 Task: Add Attachment from Trello to Card Card0000000378 in Board Board0000000095 in Workspace WS0000000032 in Trello. Add Cover Blue to Card Card0000000378 in Board Board0000000095 in Workspace WS0000000032 in Trello. Add "Copy Card To …" Button titled Button0000000378 to "bottom" of the list "To Do" to Card Card0000000378 in Board Board0000000095 in Workspace WS0000000032 in Trello. Add Description DS0000000378 to Card Card0000000378 in Board Board0000000095 in Workspace WS0000000032 in Trello. Add Comment CM0000000378 to Card Card0000000378 in Board Board0000000095 in Workspace WS0000000032 in Trello
Action: Mouse moved to (813, 256)
Screenshot: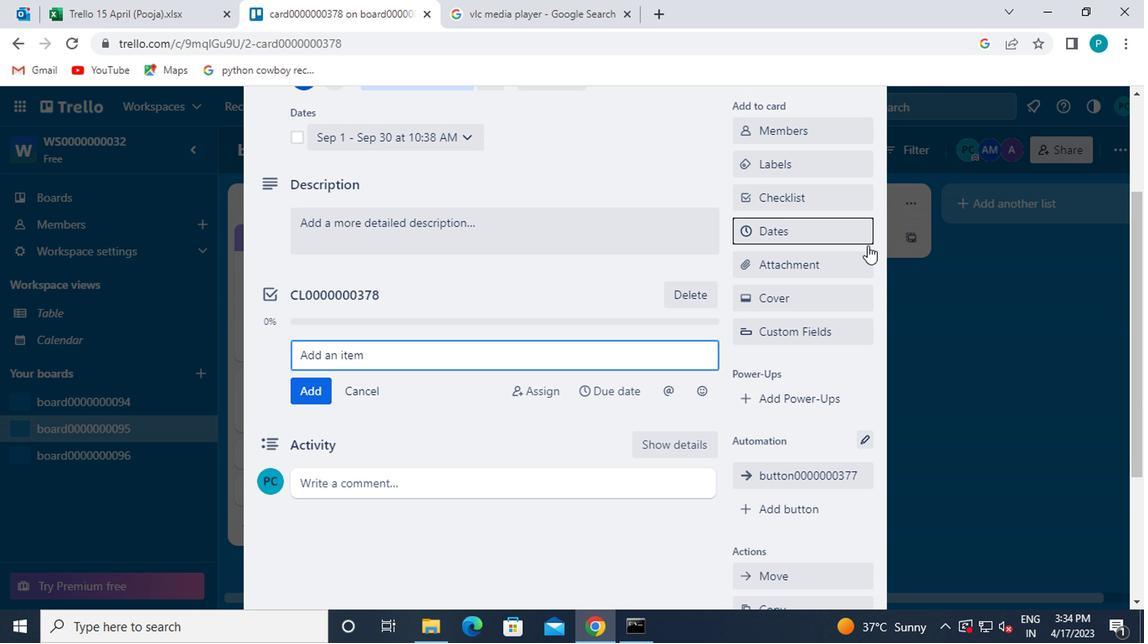 
Action: Mouse pressed left at (813, 256)
Screenshot: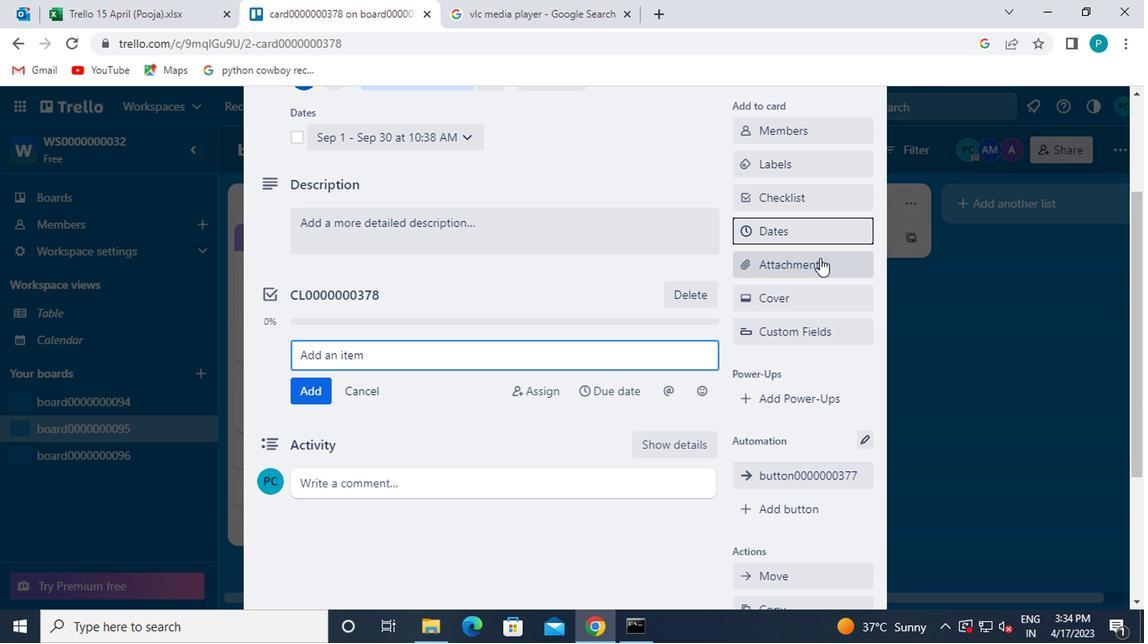 
Action: Mouse moved to (769, 207)
Screenshot: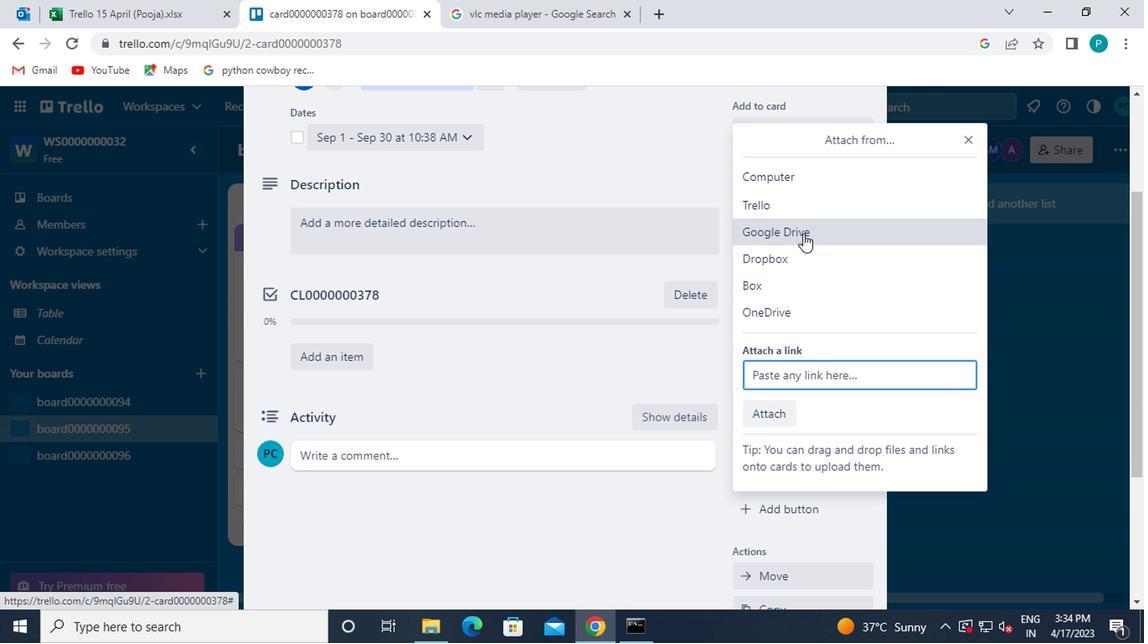 
Action: Mouse pressed left at (769, 207)
Screenshot: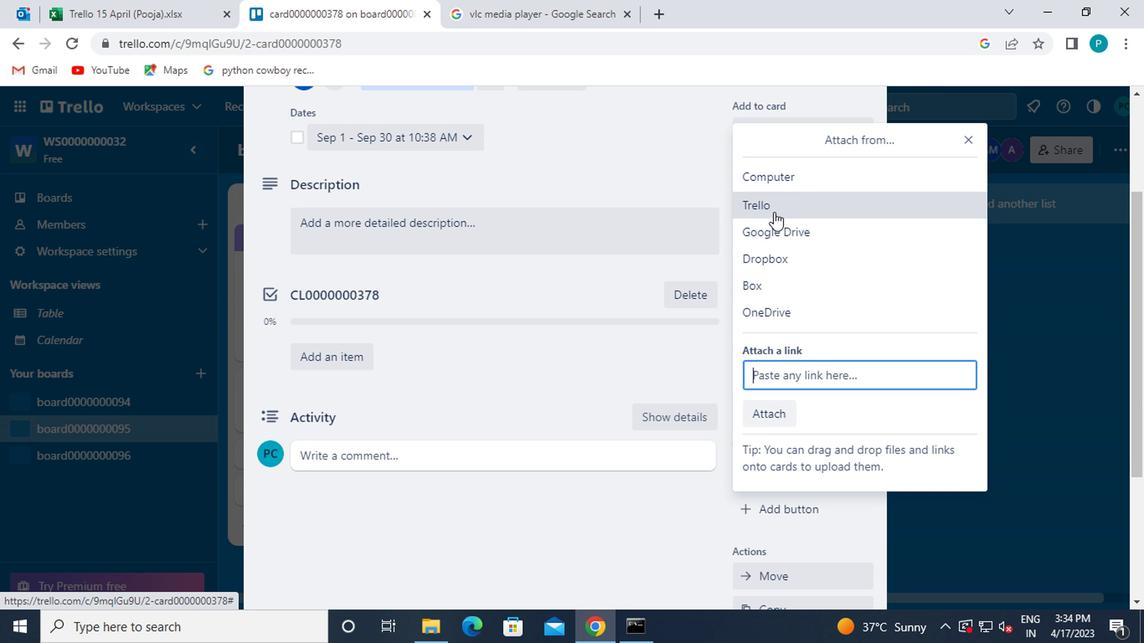 
Action: Mouse moved to (816, 409)
Screenshot: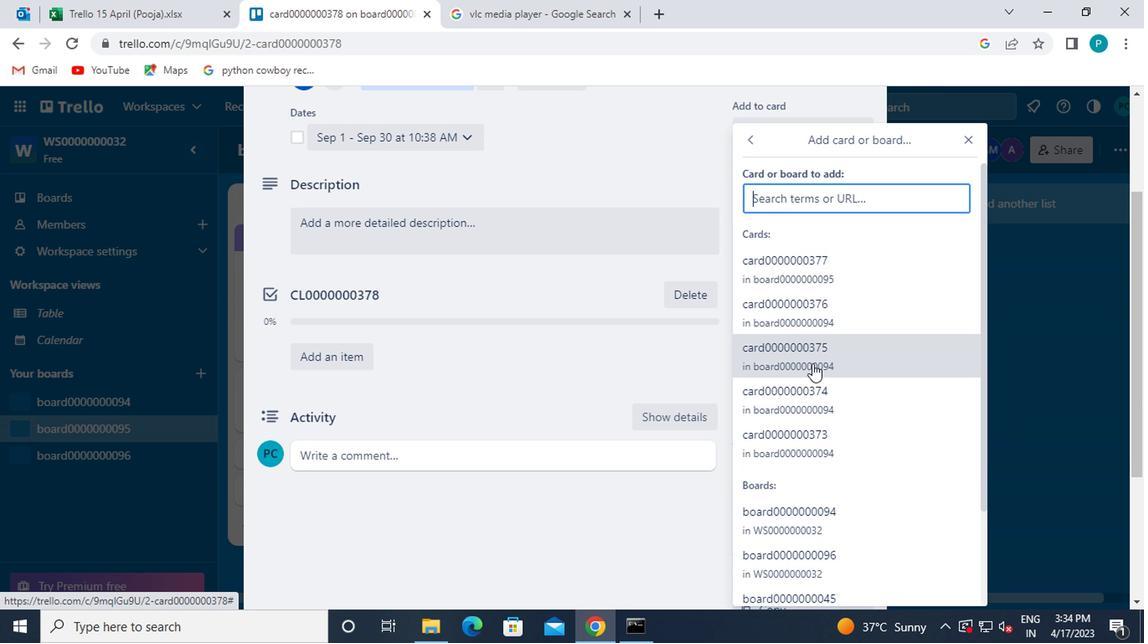 
Action: Mouse pressed left at (816, 409)
Screenshot: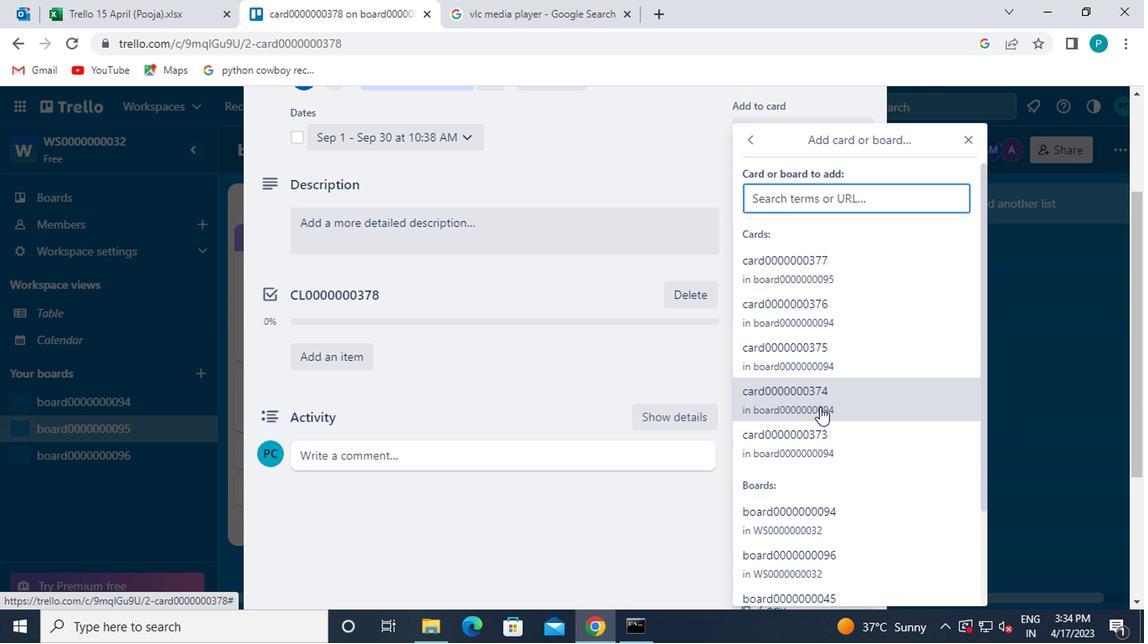 
Action: Mouse moved to (817, 308)
Screenshot: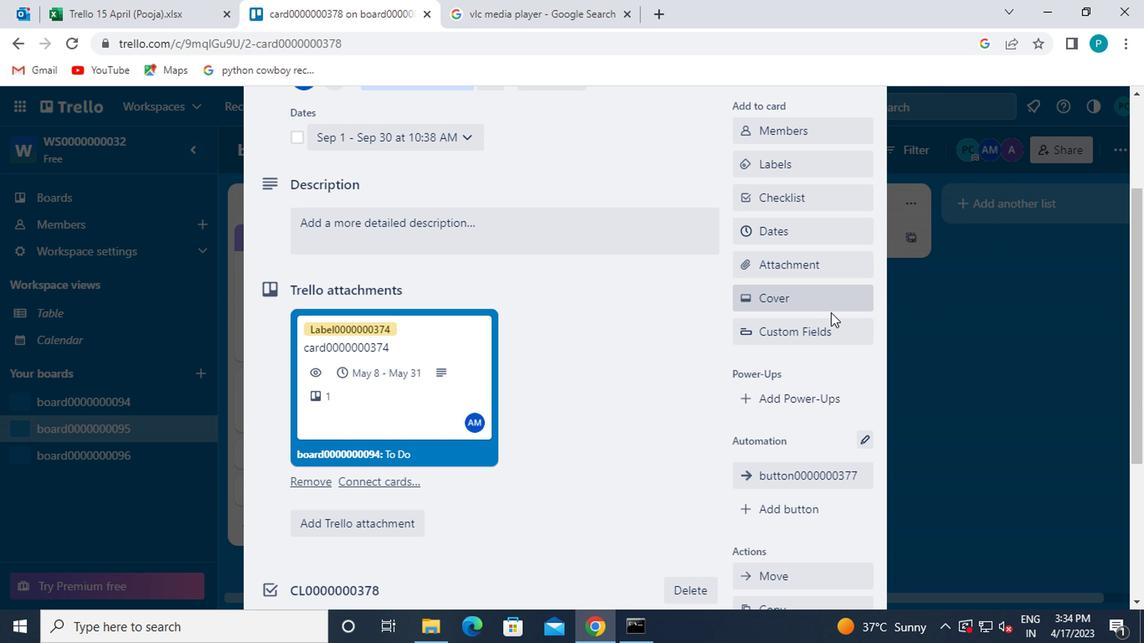 
Action: Mouse pressed left at (817, 308)
Screenshot: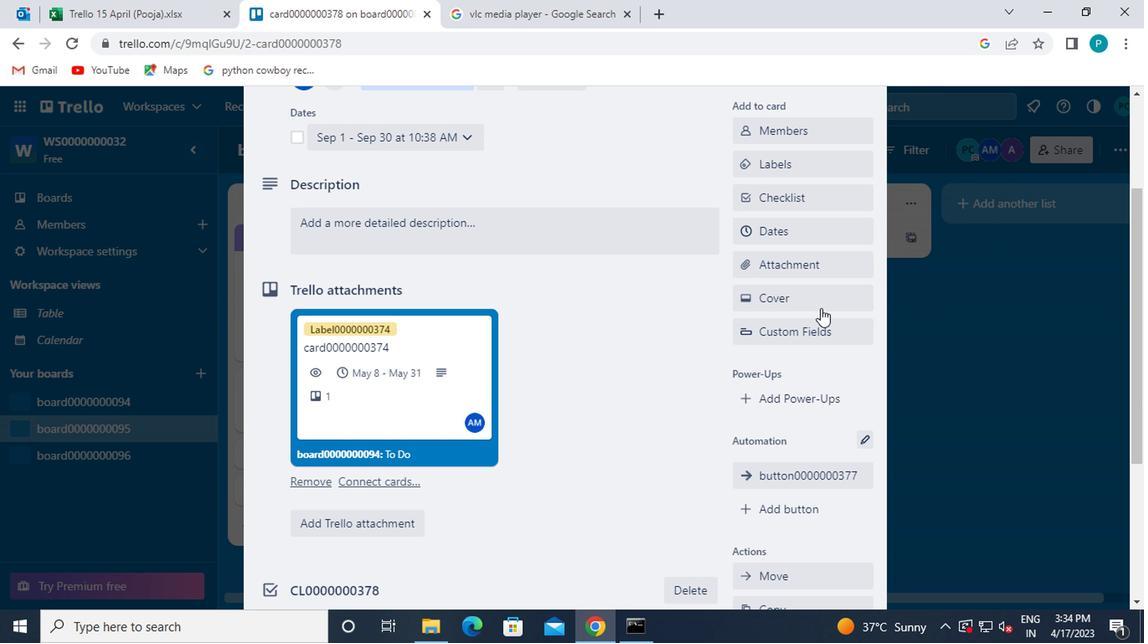 
Action: Mouse moved to (762, 333)
Screenshot: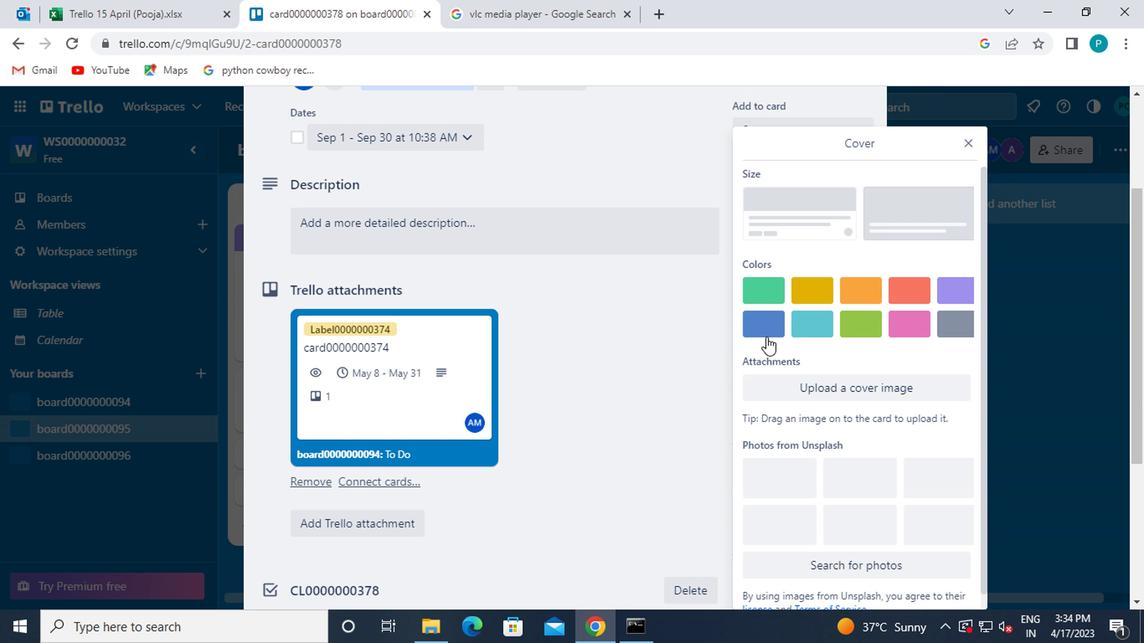 
Action: Mouse pressed left at (762, 333)
Screenshot: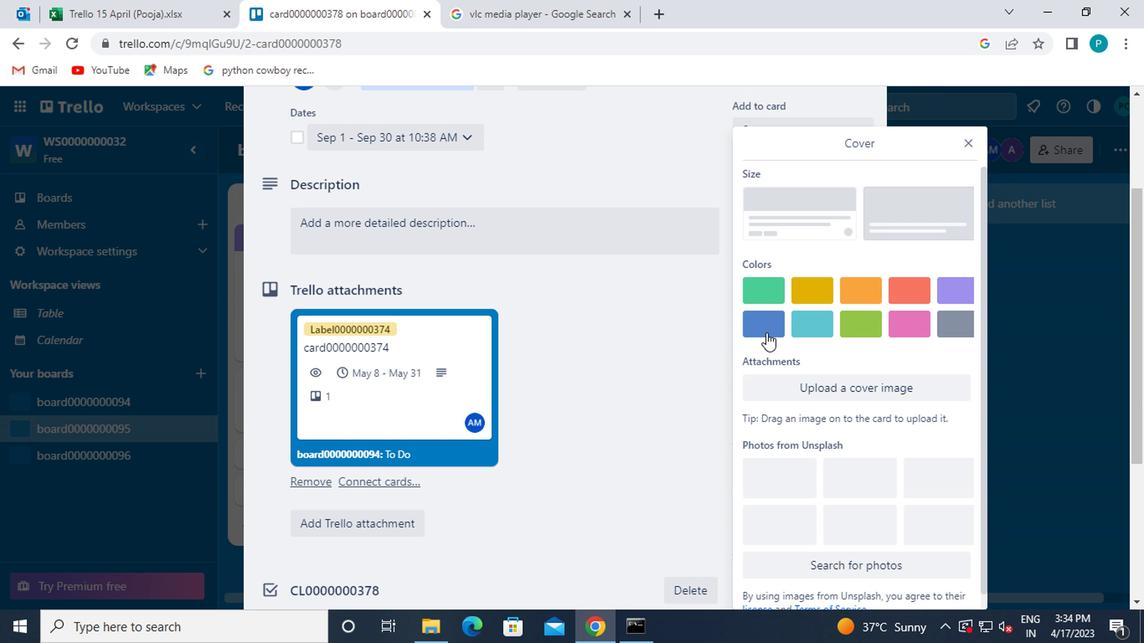 
Action: Mouse moved to (964, 135)
Screenshot: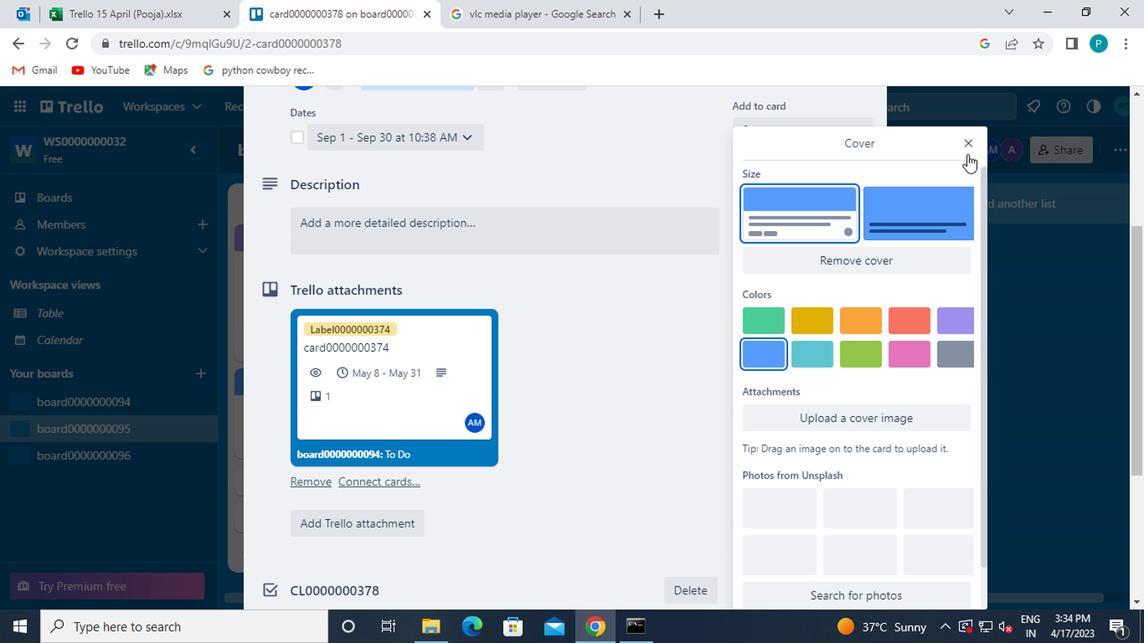 
Action: Mouse pressed left at (964, 135)
Screenshot: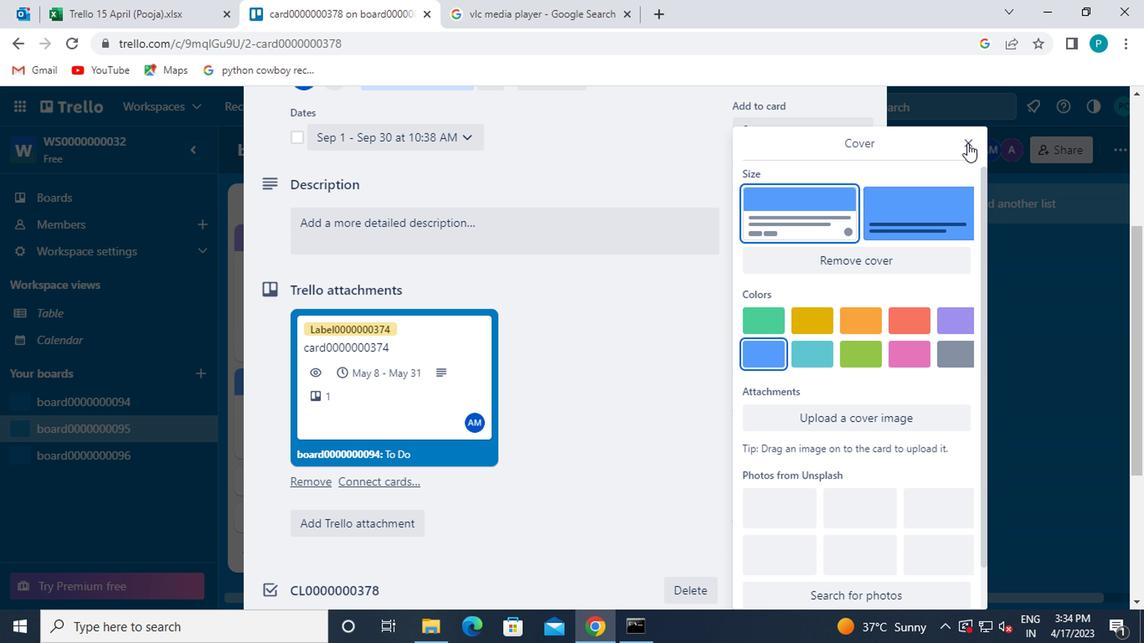 
Action: Mouse moved to (662, 308)
Screenshot: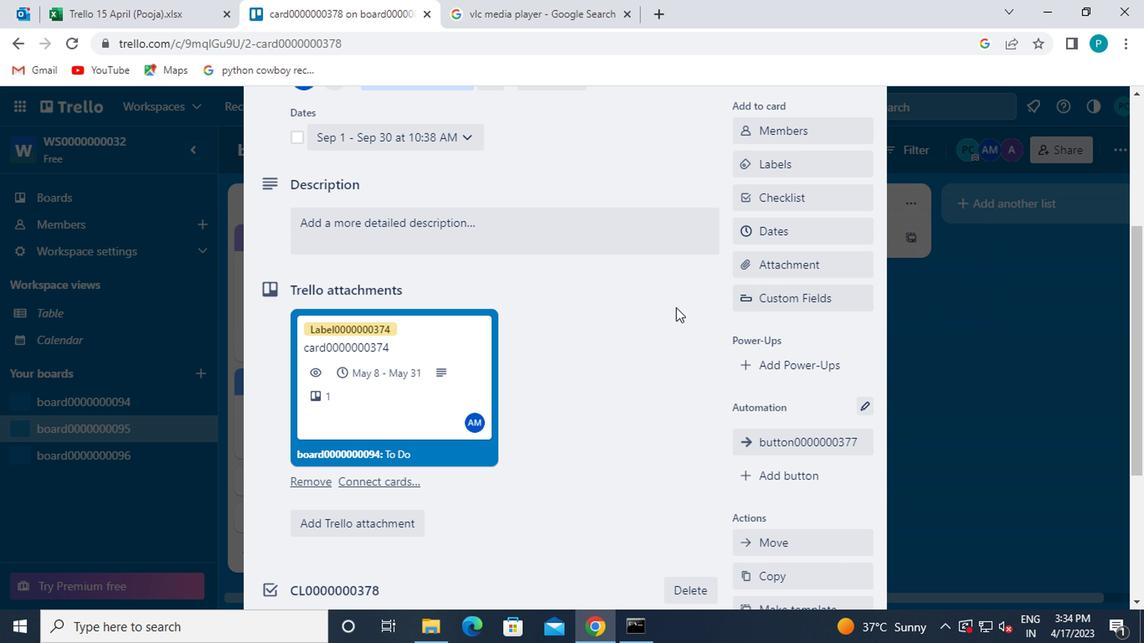 
Action: Mouse scrolled (662, 306) with delta (0, -1)
Screenshot: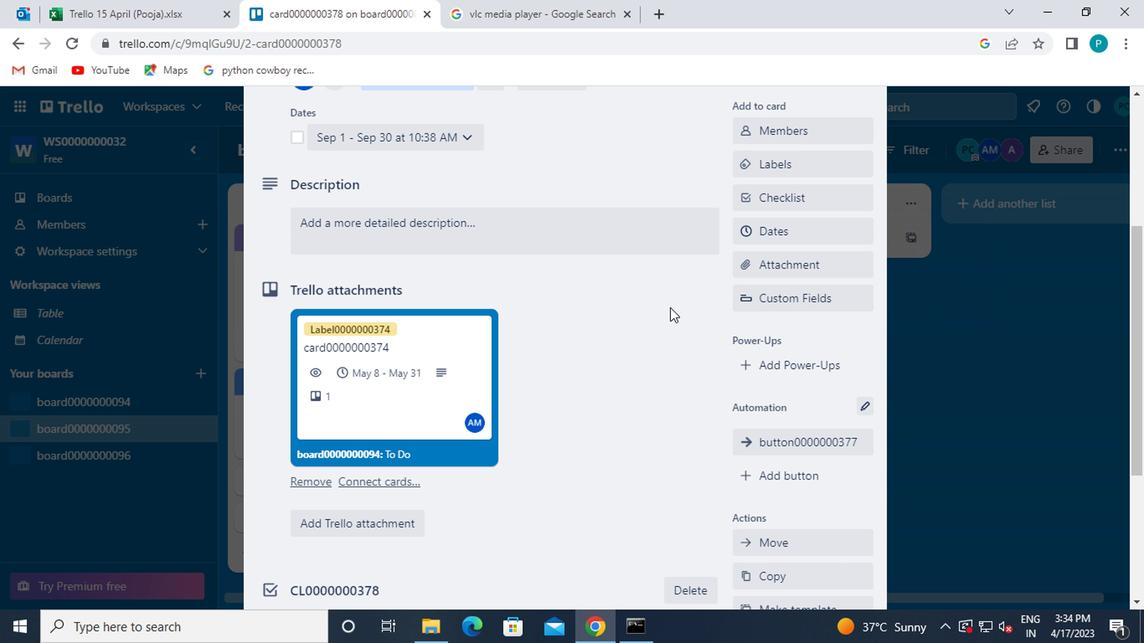 
Action: Mouse moved to (756, 404)
Screenshot: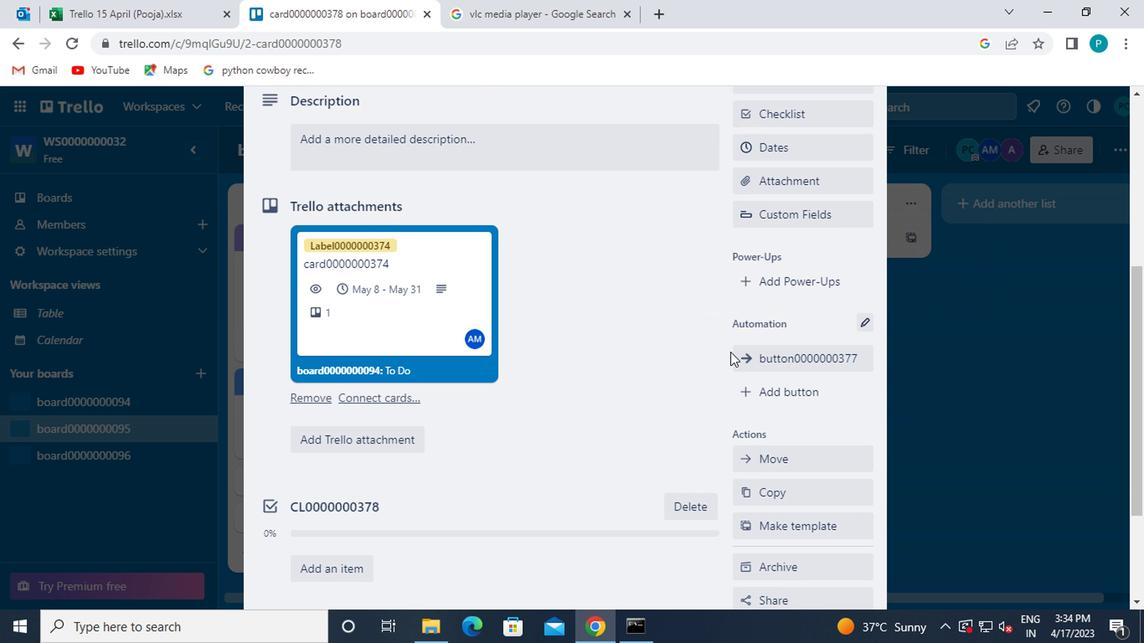 
Action: Mouse pressed left at (756, 404)
Screenshot: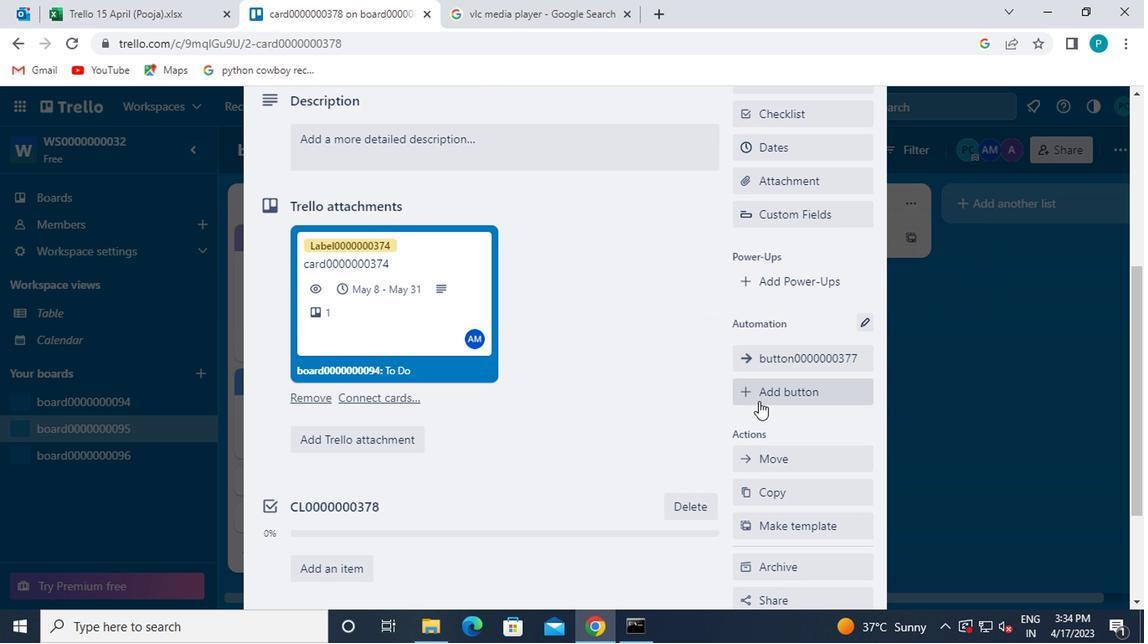 
Action: Mouse moved to (768, 260)
Screenshot: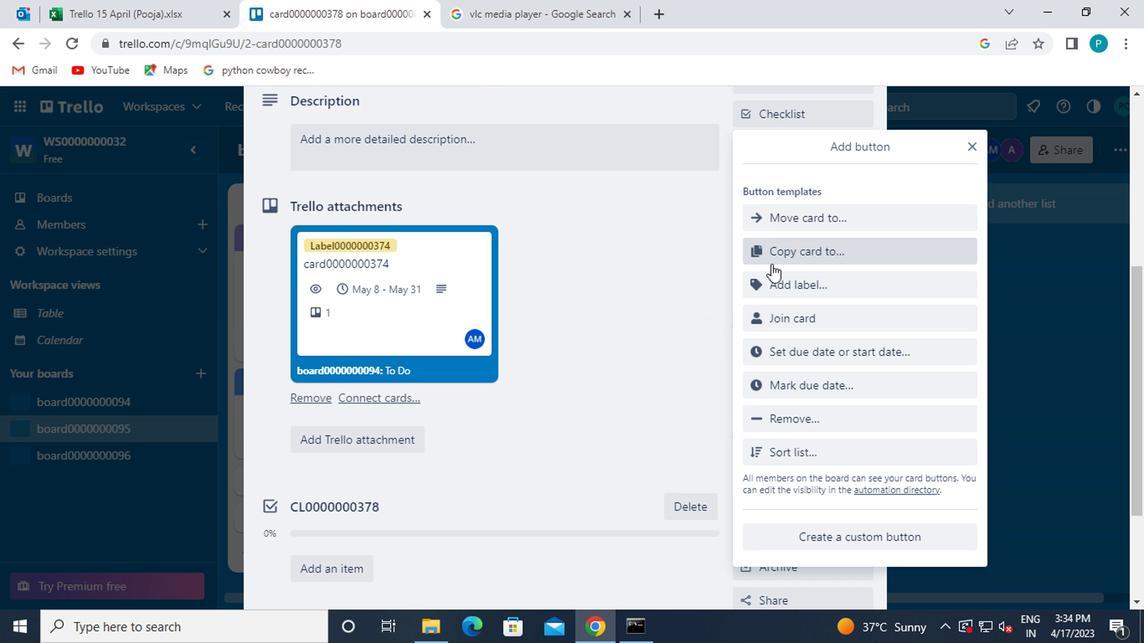 
Action: Mouse pressed left at (768, 260)
Screenshot: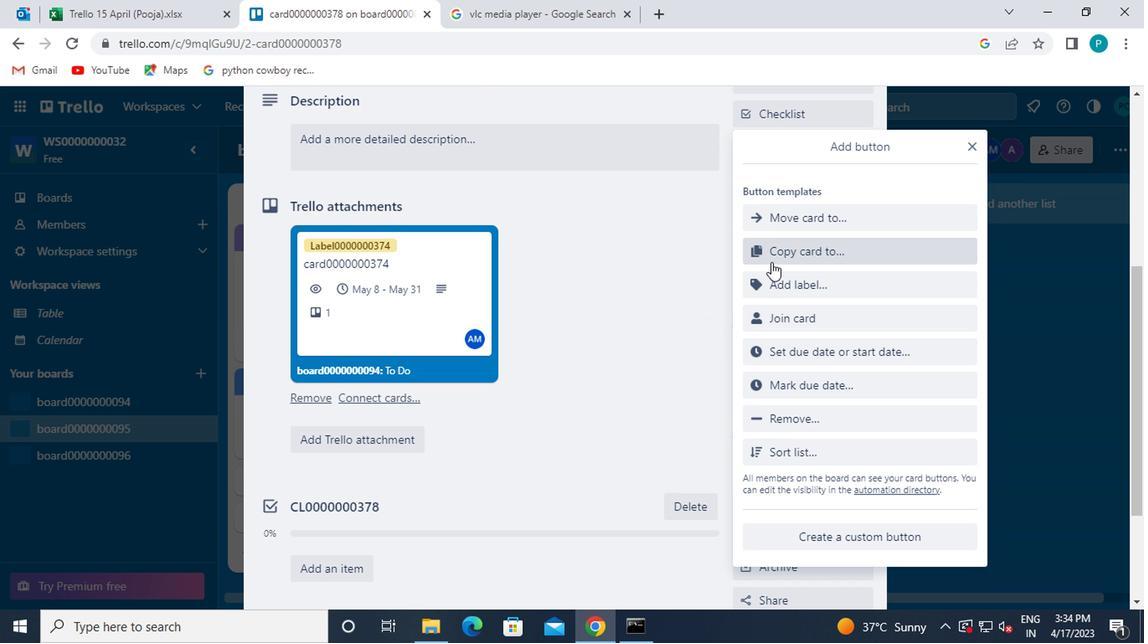 
Action: Mouse moved to (803, 213)
Screenshot: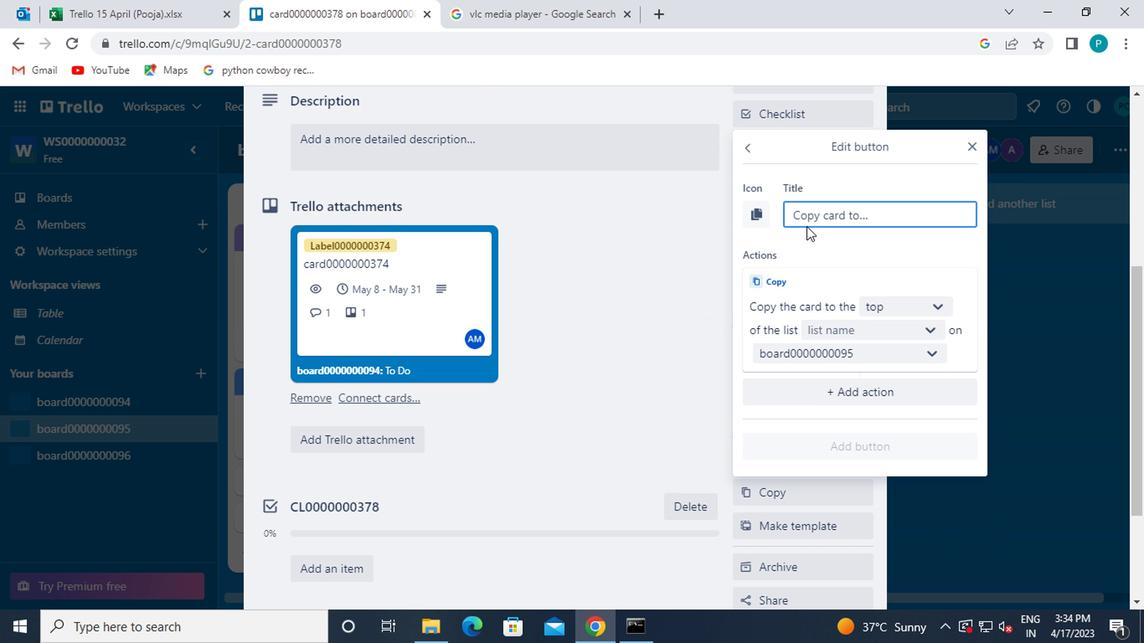 
Action: Mouse pressed left at (803, 213)
Screenshot: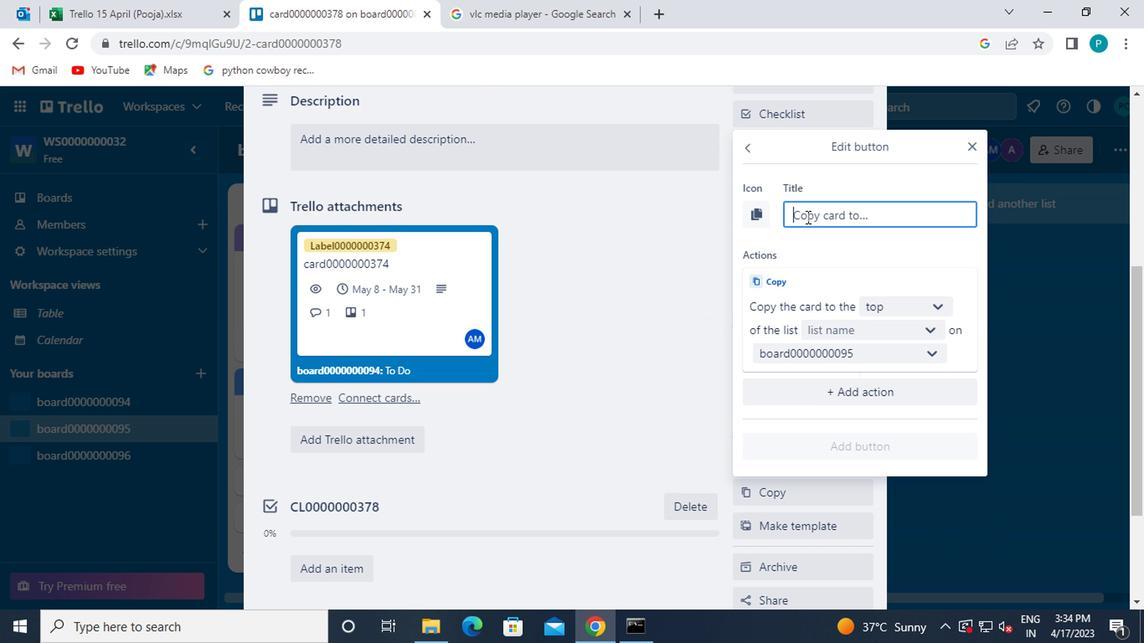 
Action: Key pressed button0000000378
Screenshot: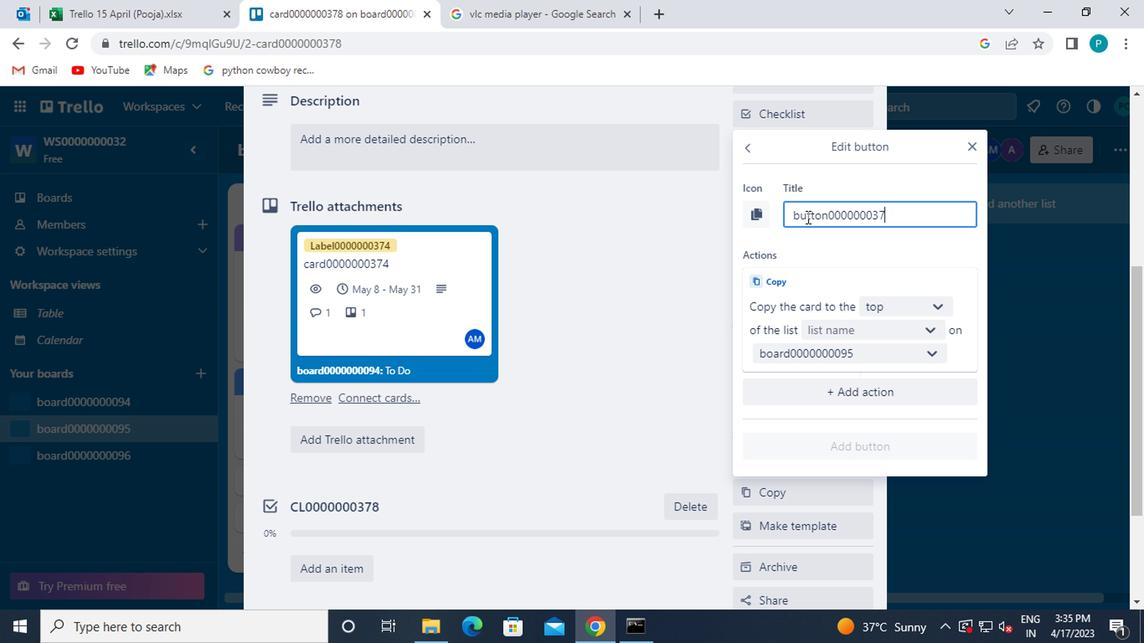 
Action: Mouse moved to (900, 308)
Screenshot: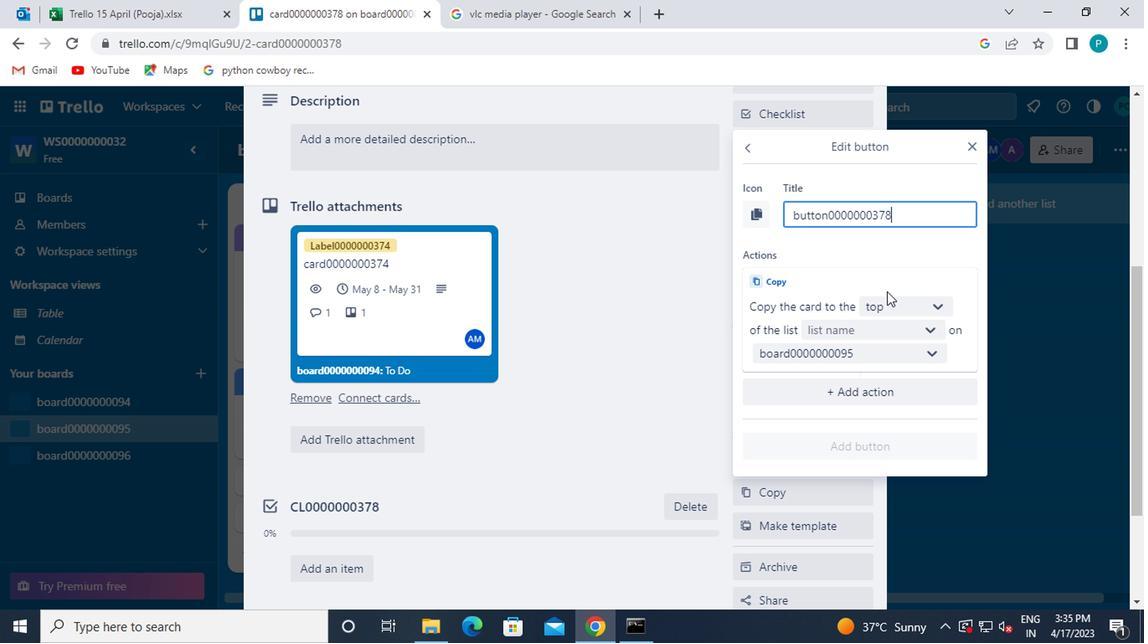 
Action: Mouse pressed left at (900, 308)
Screenshot: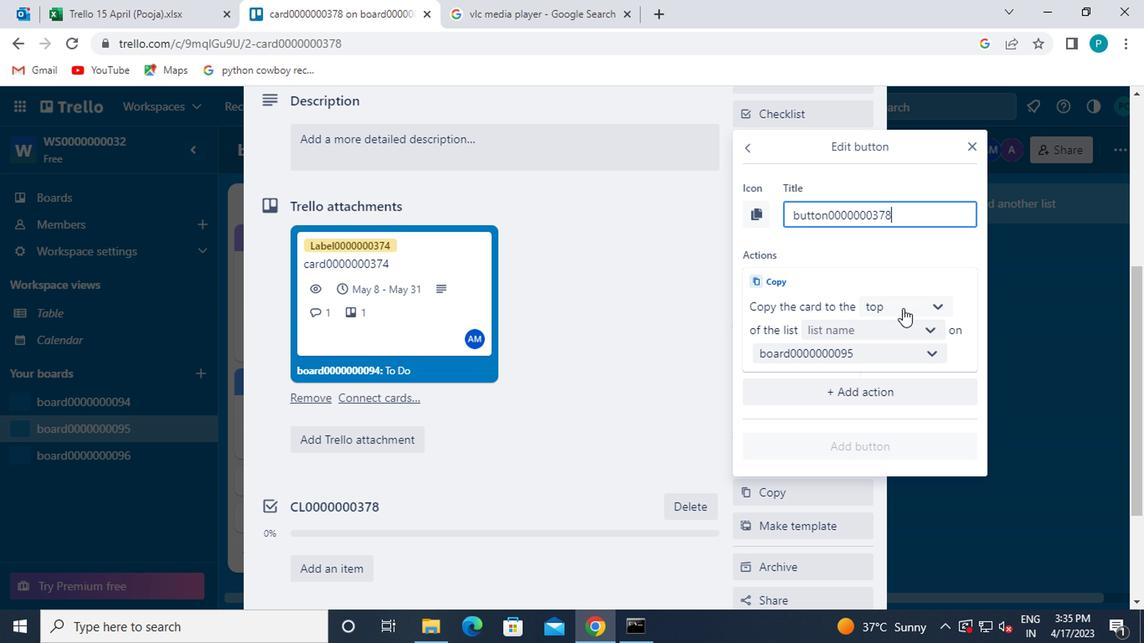 
Action: Mouse moved to (915, 364)
Screenshot: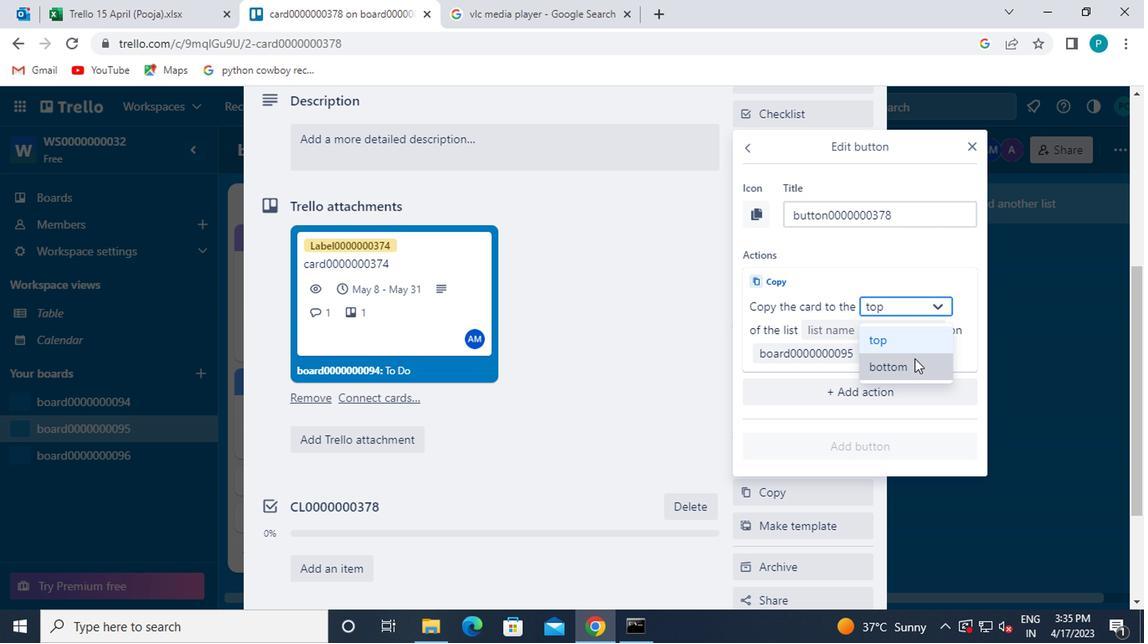 
Action: Mouse pressed left at (915, 364)
Screenshot: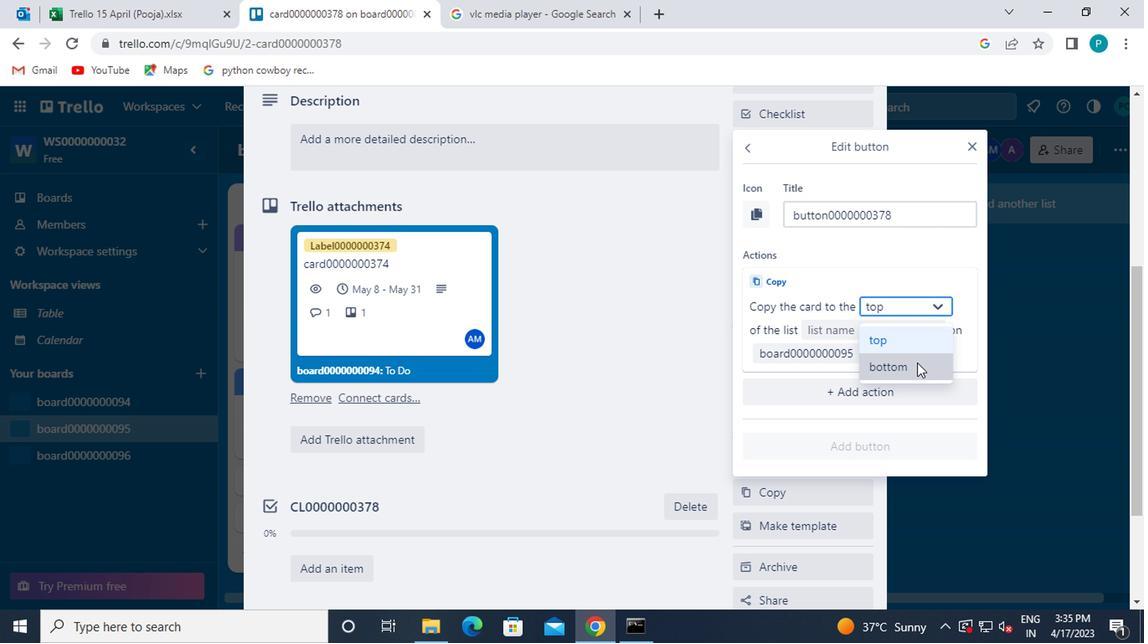 
Action: Mouse moved to (859, 333)
Screenshot: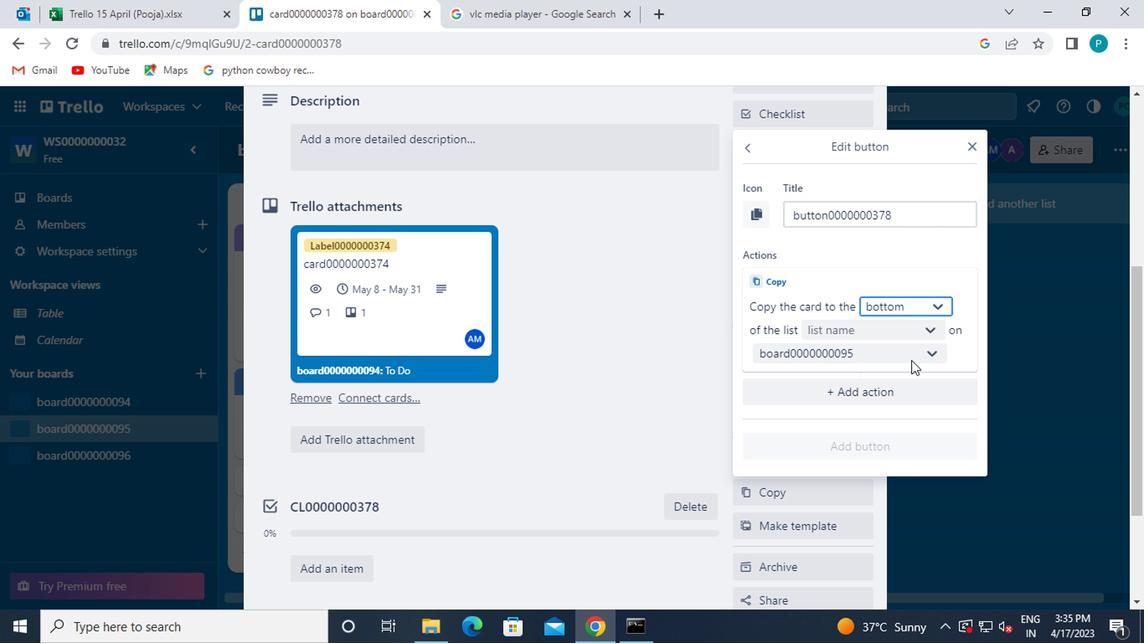 
Action: Mouse pressed left at (859, 333)
Screenshot: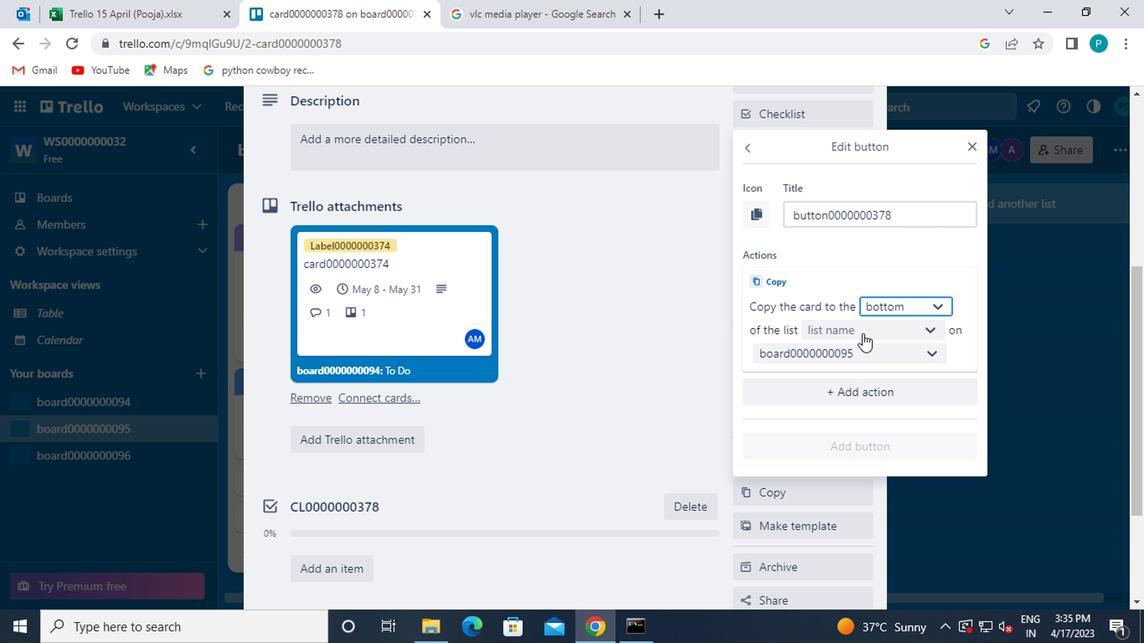 
Action: Mouse moved to (865, 367)
Screenshot: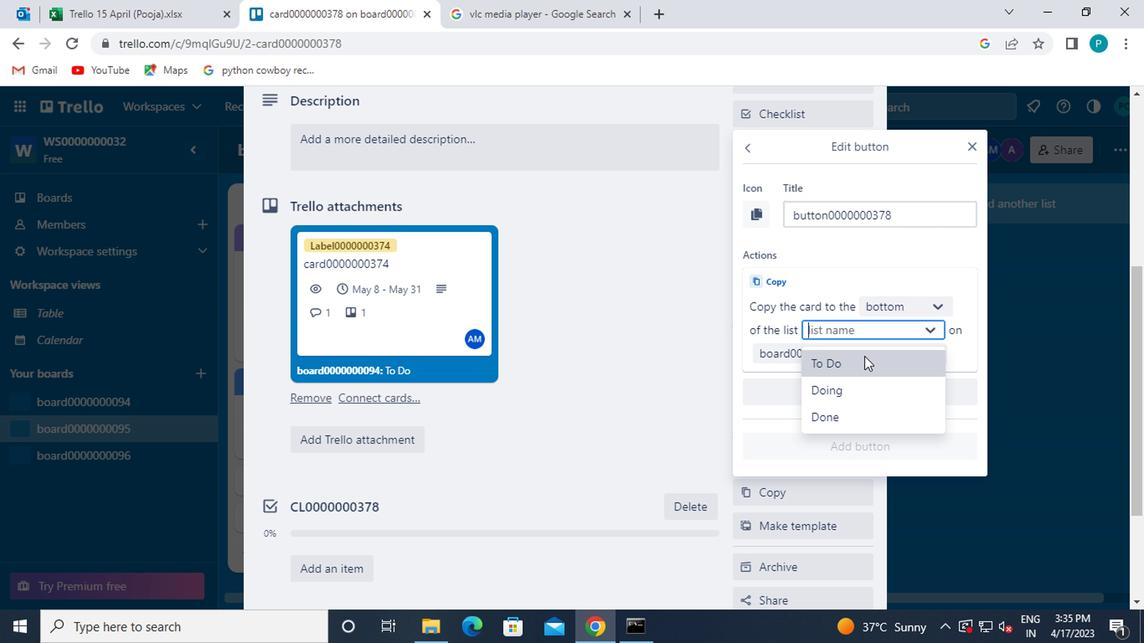 
Action: Mouse pressed left at (865, 367)
Screenshot: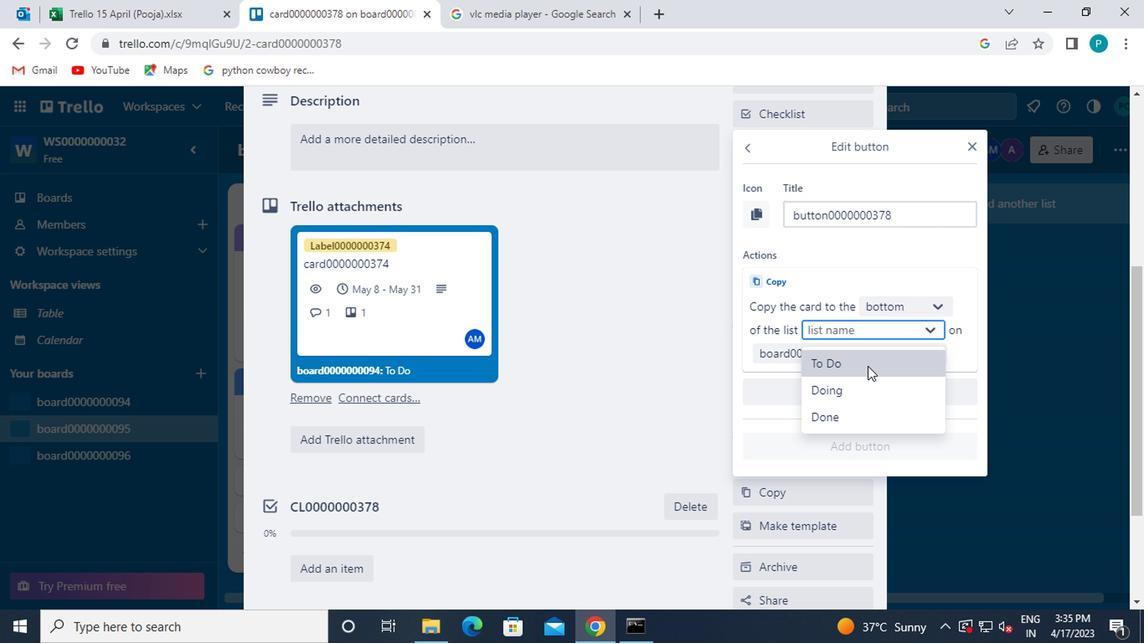 
Action: Mouse moved to (845, 449)
Screenshot: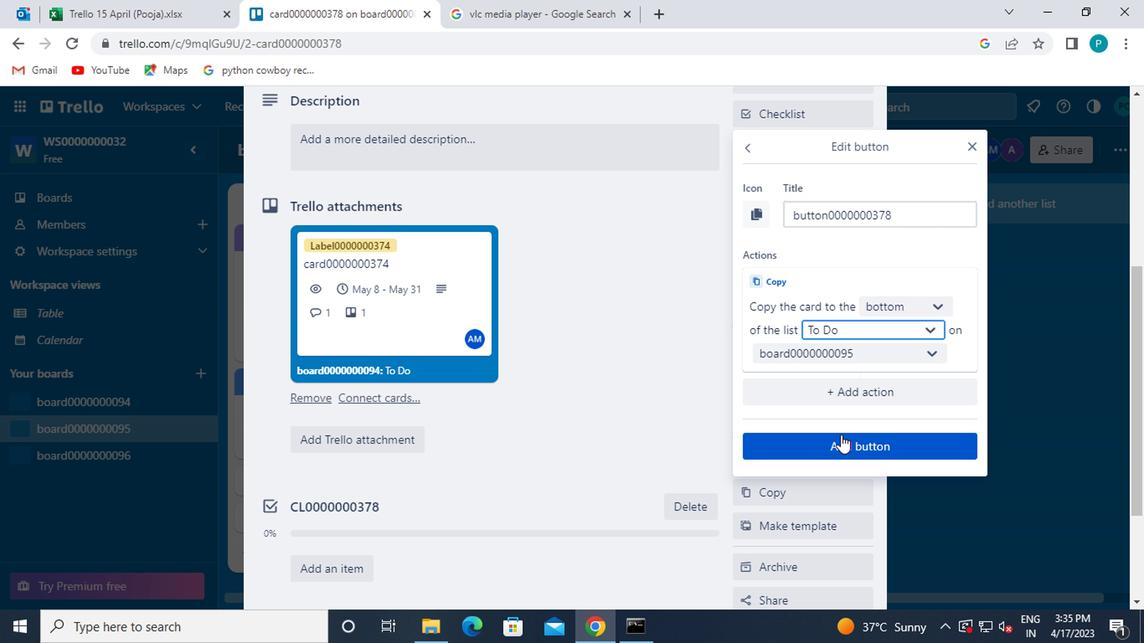 
Action: Mouse pressed left at (845, 449)
Screenshot: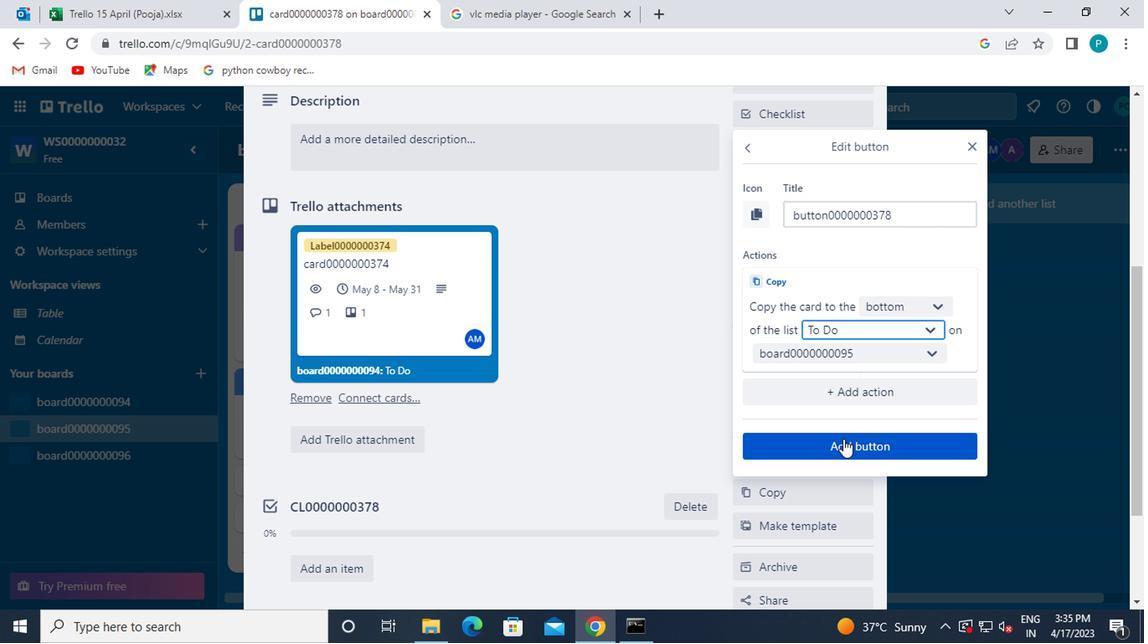
Action: Mouse moved to (620, 408)
Screenshot: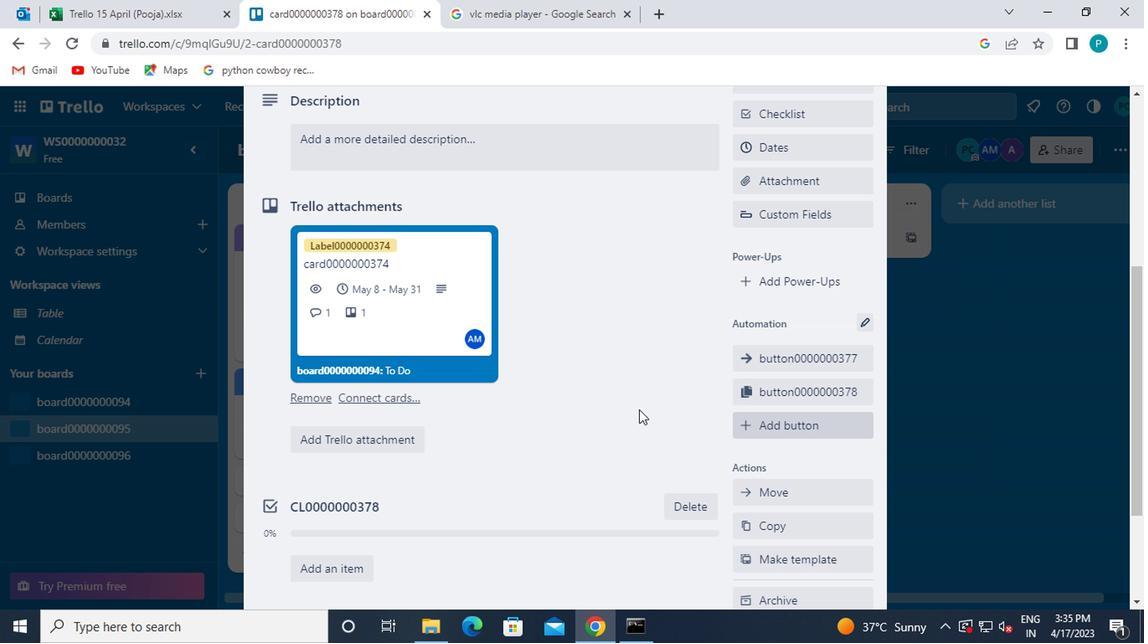 
Action: Mouse scrolled (620, 409) with delta (0, 0)
Screenshot: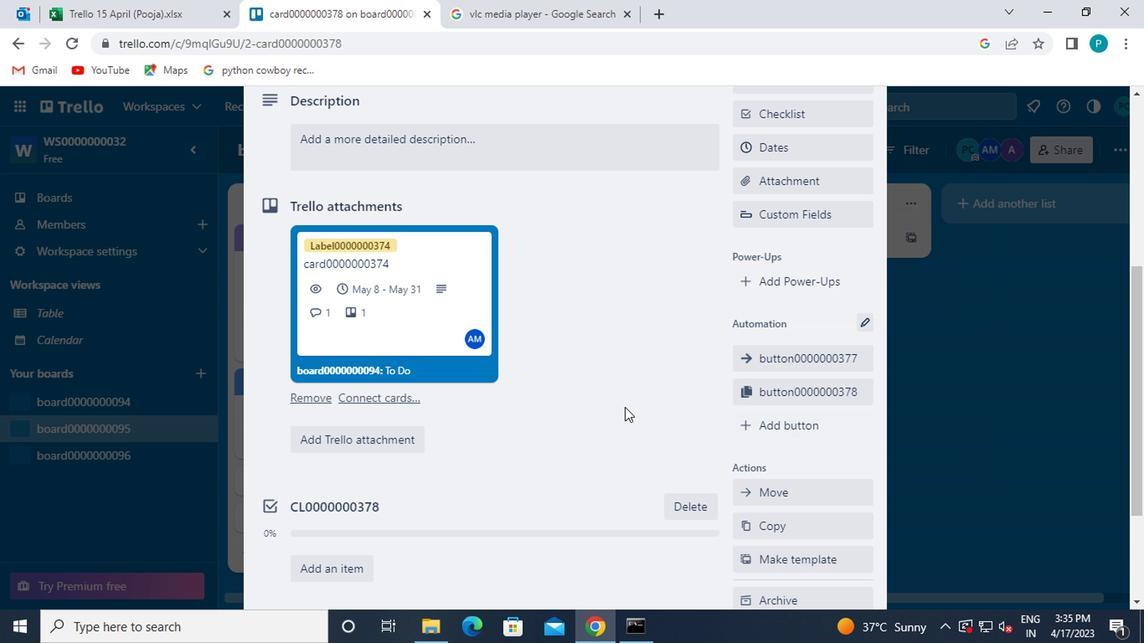 
Action: Mouse scrolled (620, 409) with delta (0, 0)
Screenshot: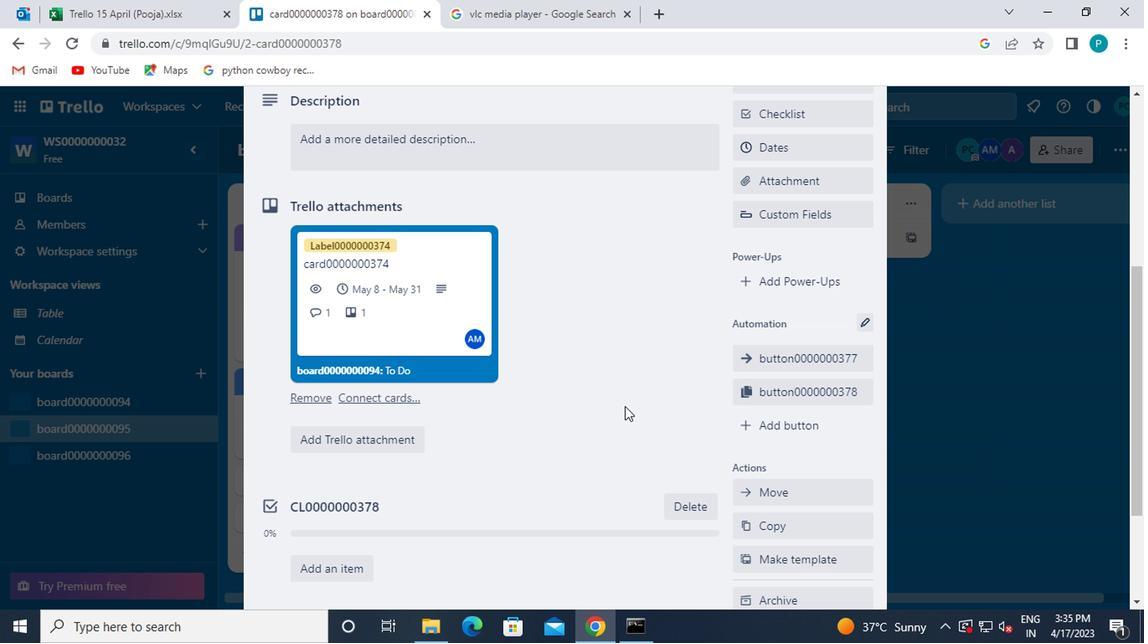 
Action: Mouse moved to (539, 318)
Screenshot: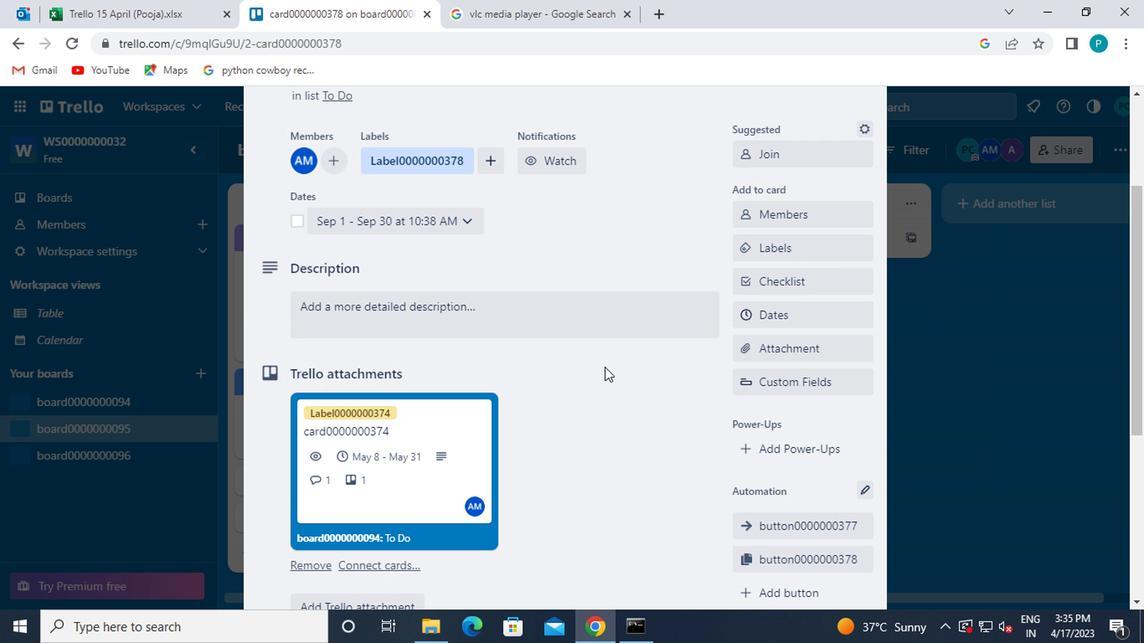 
Action: Mouse pressed left at (539, 318)
Screenshot: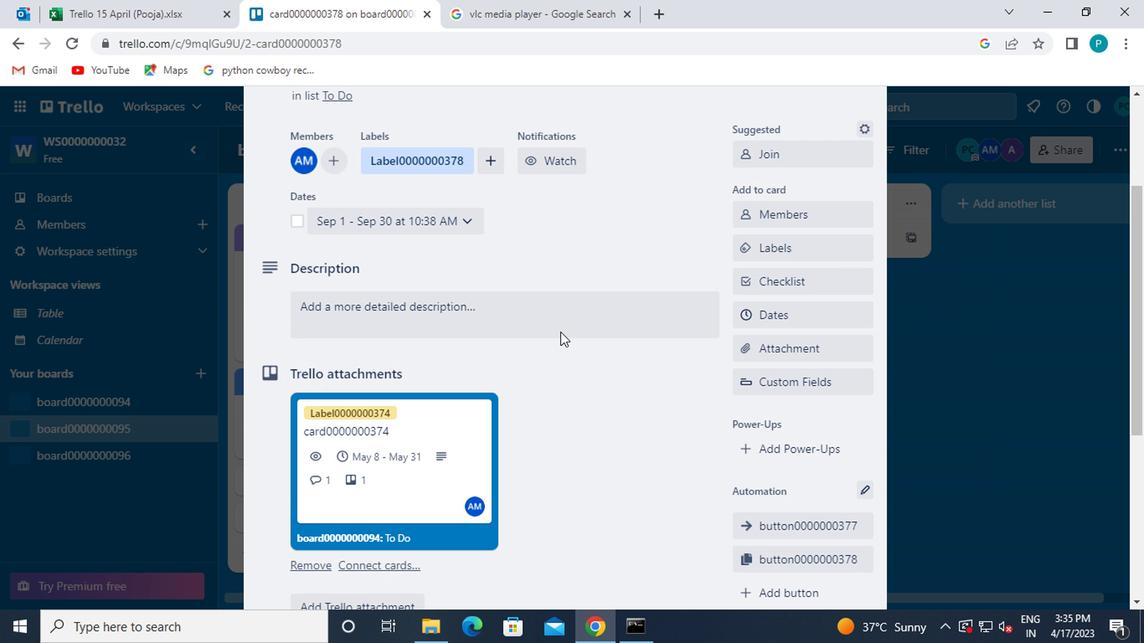 
Action: Key pressed <Key.caps_lock>ds0000000378
Screenshot: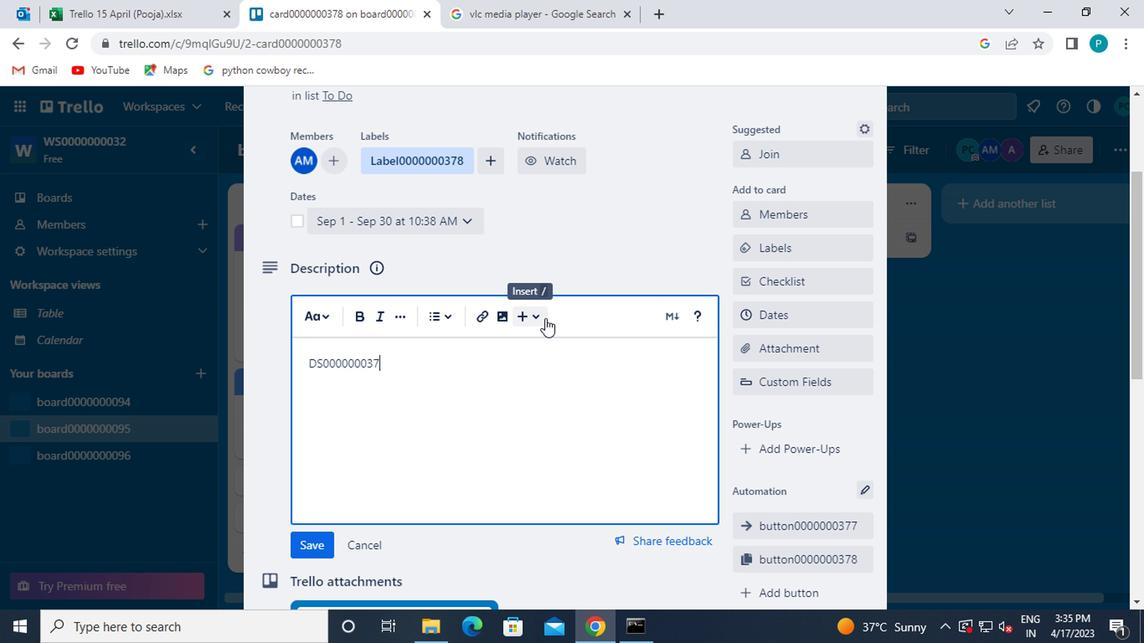 
Action: Mouse moved to (311, 549)
Screenshot: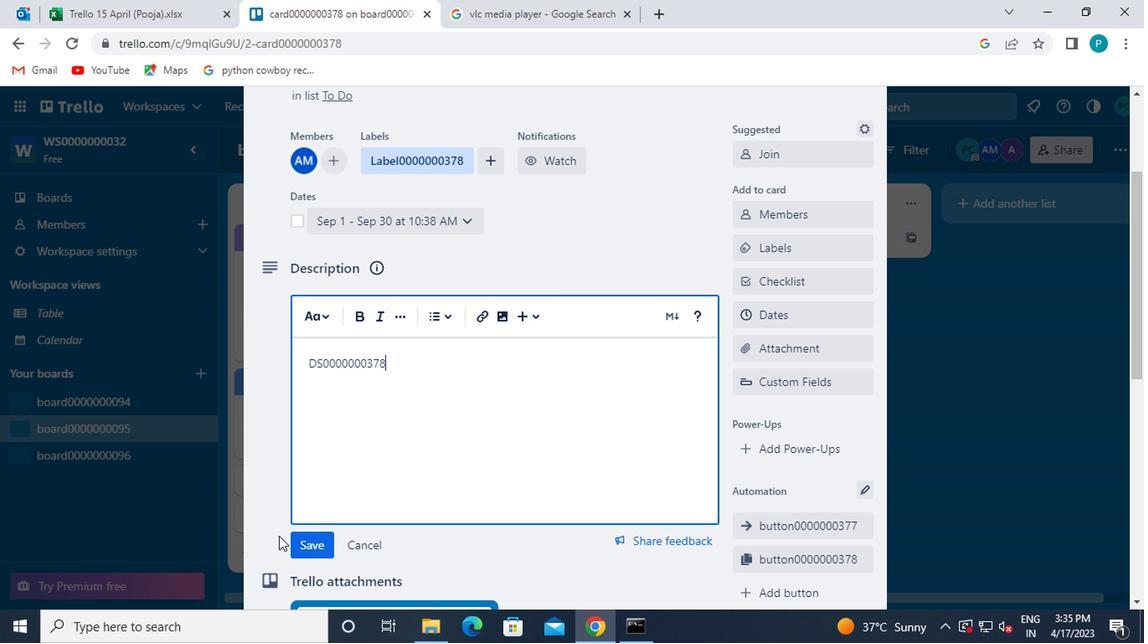 
Action: Mouse pressed left at (311, 549)
Screenshot: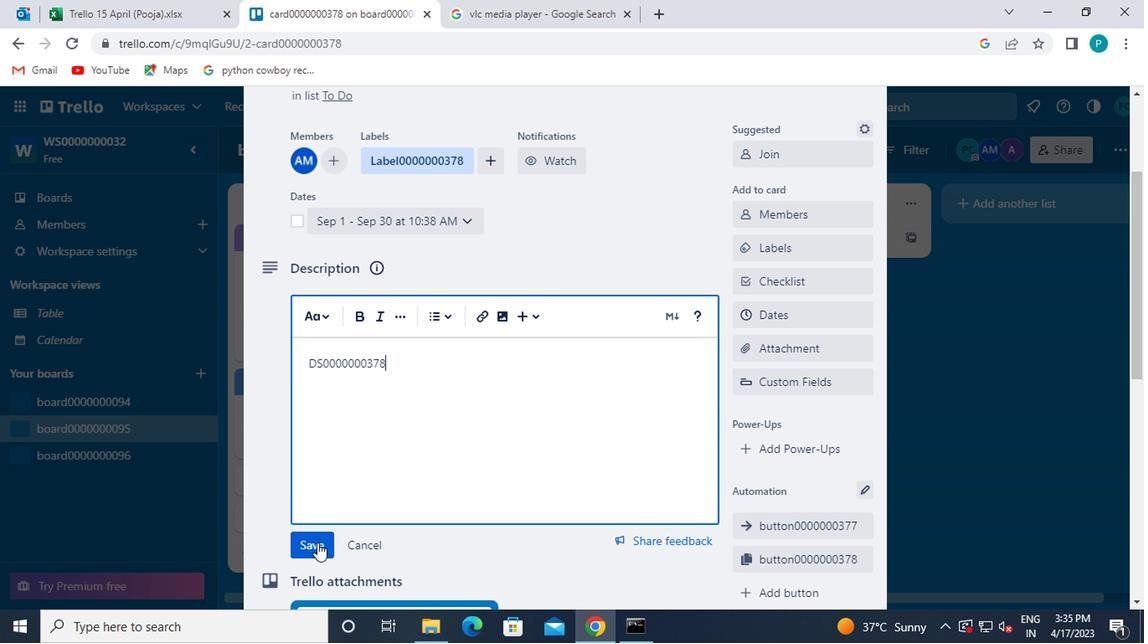 
Action: Mouse moved to (312, 549)
Screenshot: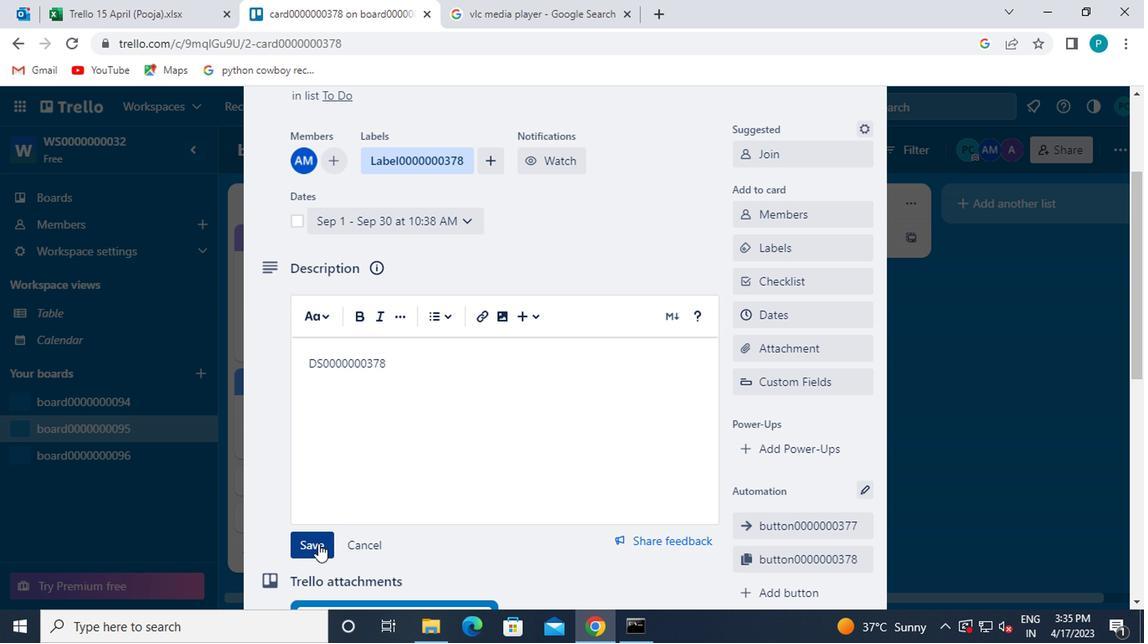
Action: Mouse scrolled (312, 548) with delta (0, 0)
Screenshot: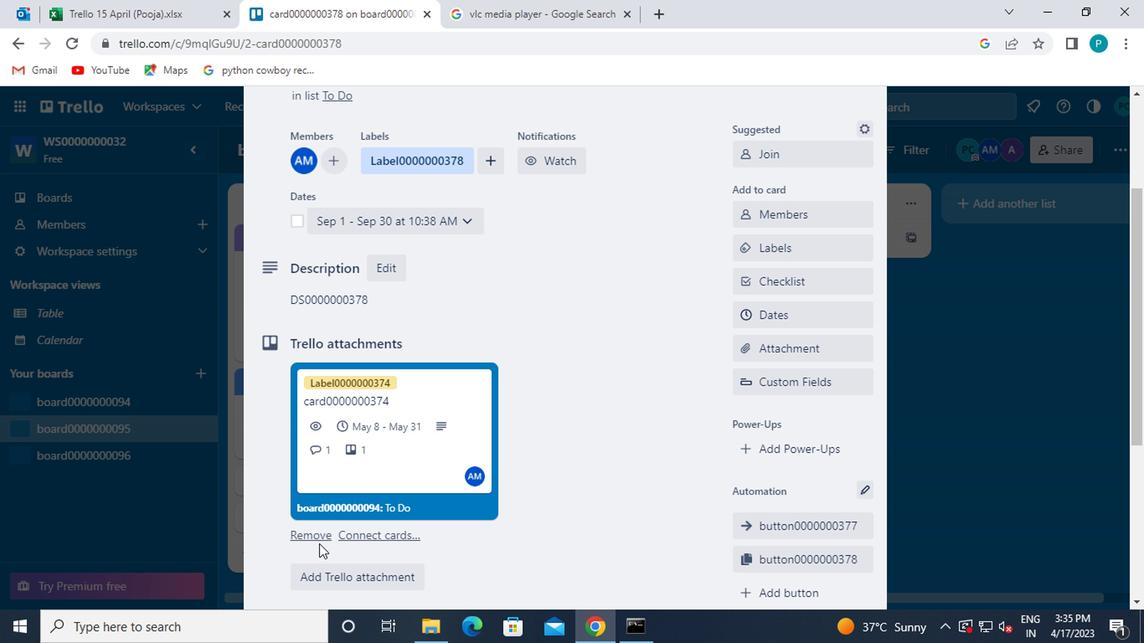 
Action: Mouse moved to (314, 609)
Screenshot: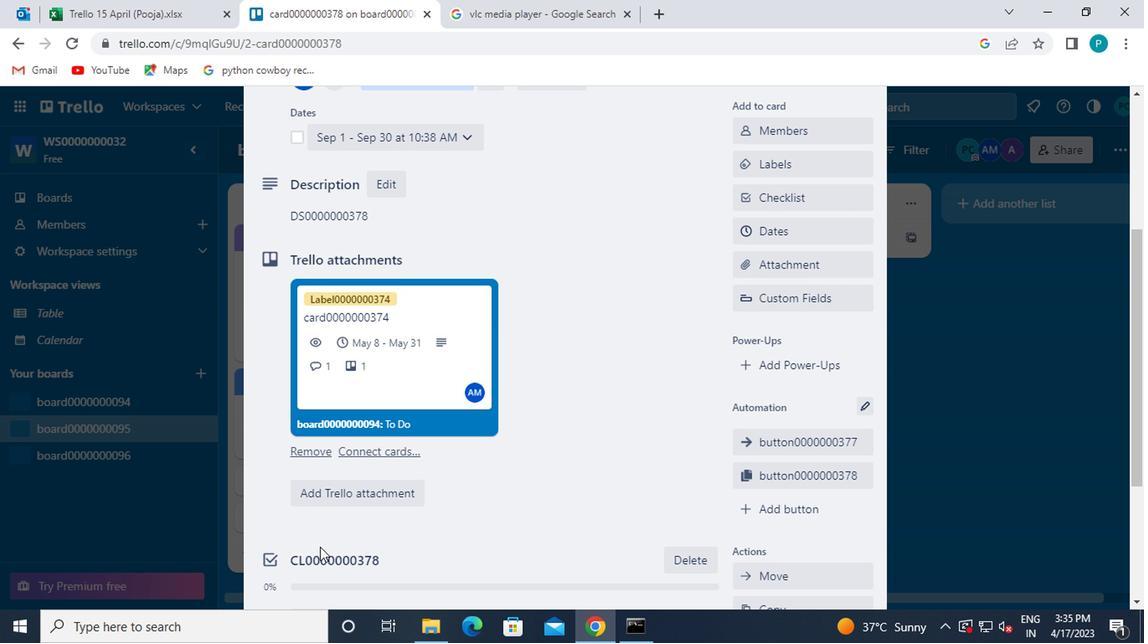 
Action: Mouse scrolled (314, 609) with delta (0, 0)
Screenshot: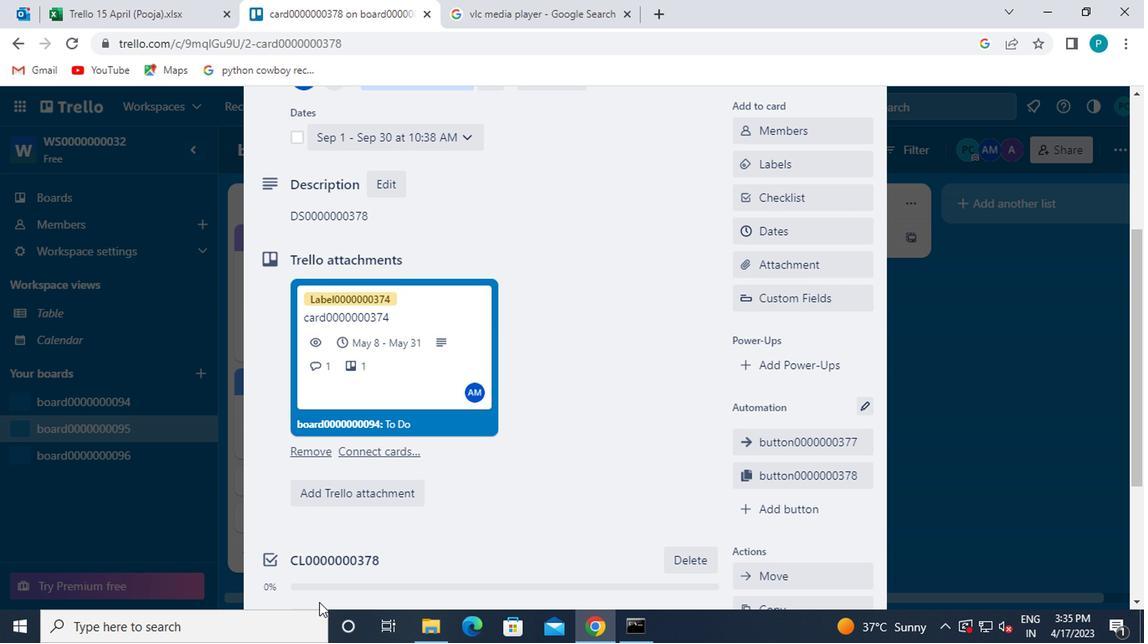 
Action: Mouse moved to (314, 610)
Screenshot: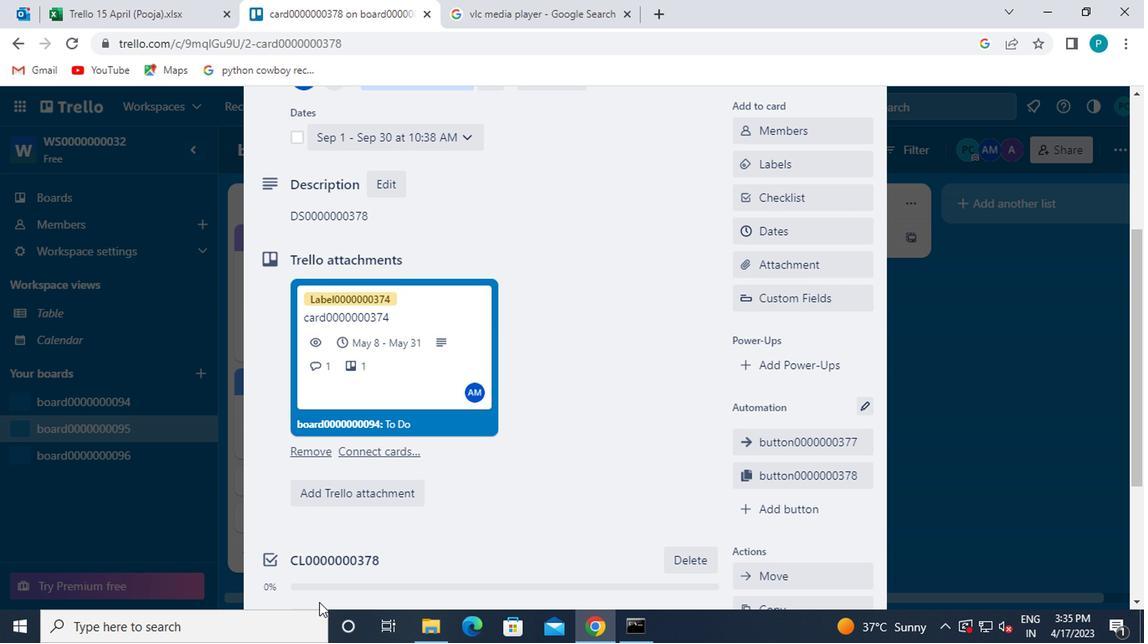 
Action: Mouse scrolled (314, 609) with delta (0, -1)
Screenshot: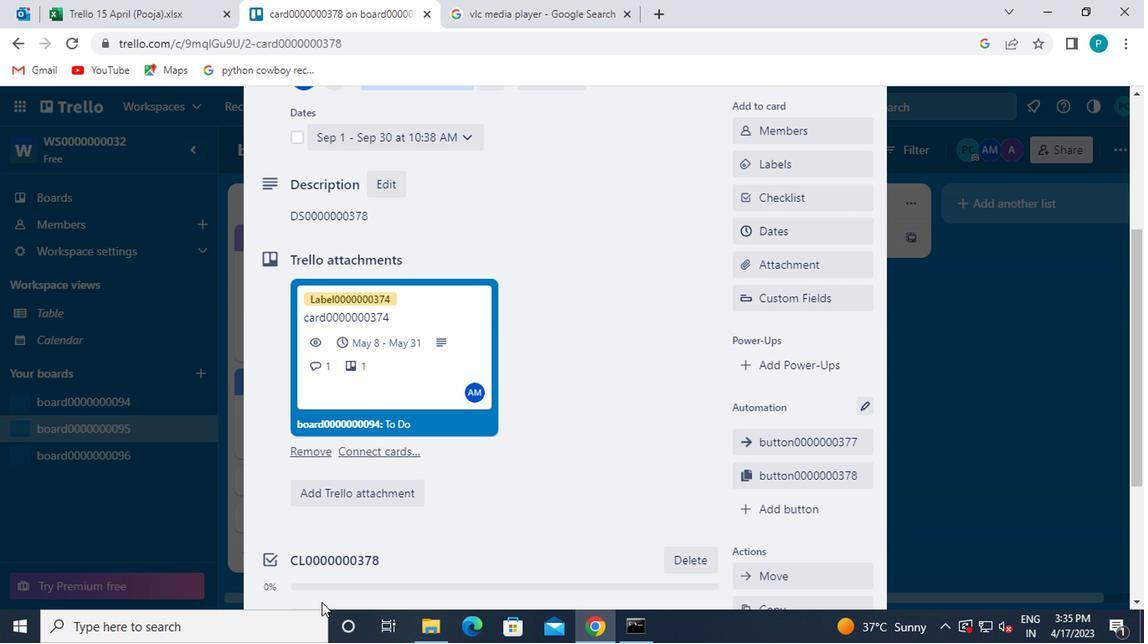
Action: Mouse moved to (314, 562)
Screenshot: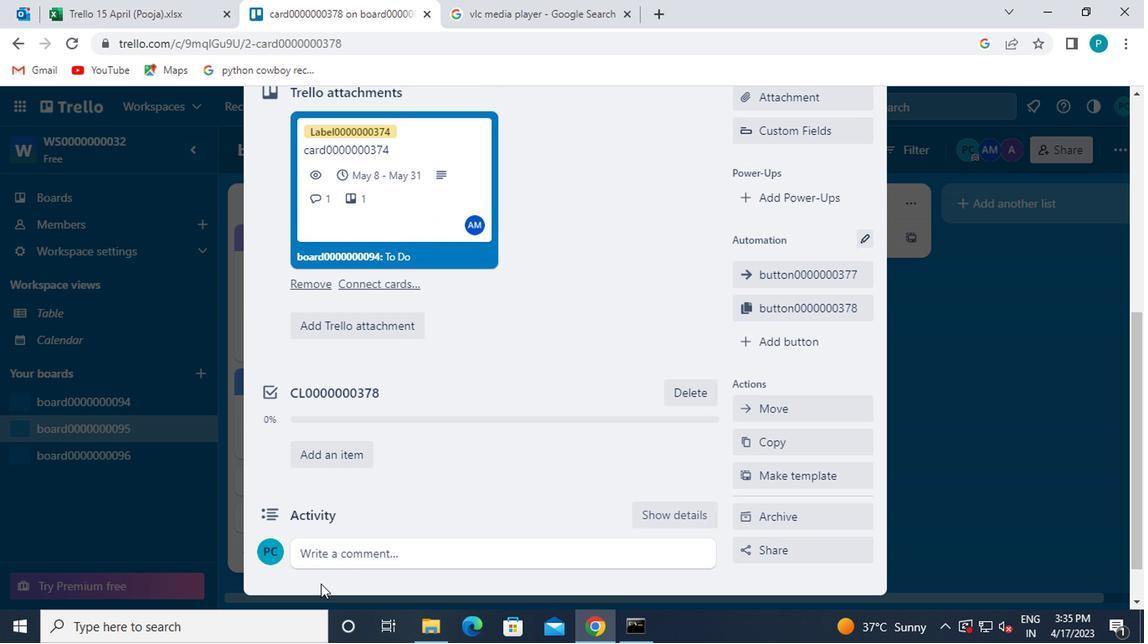 
Action: Mouse pressed left at (314, 562)
Screenshot: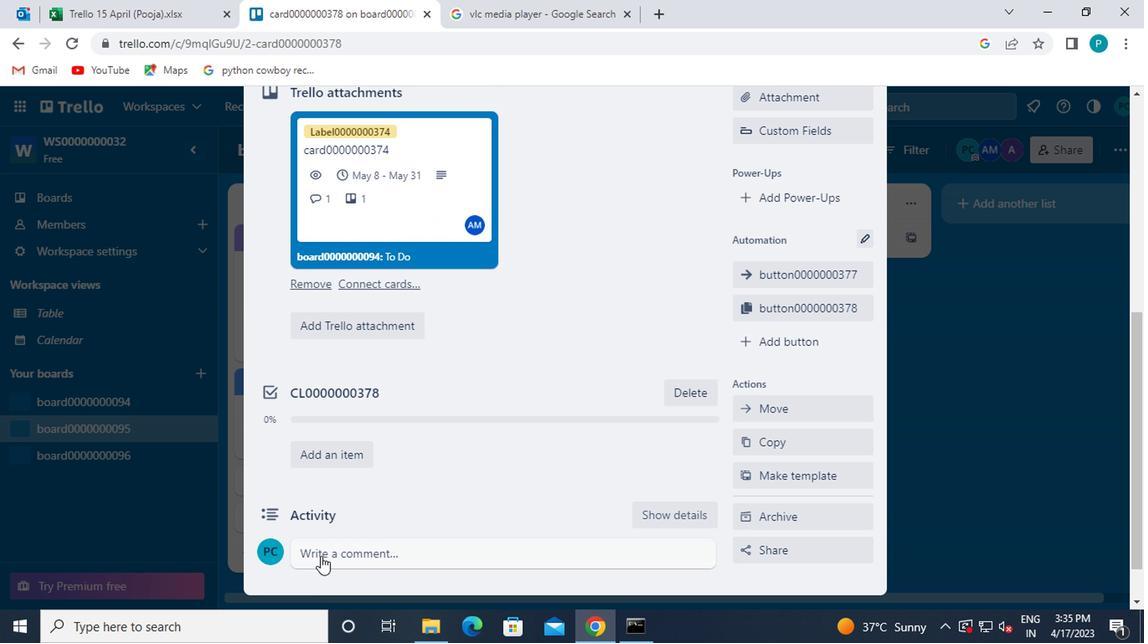 
Action: Mouse moved to (314, 560)
Screenshot: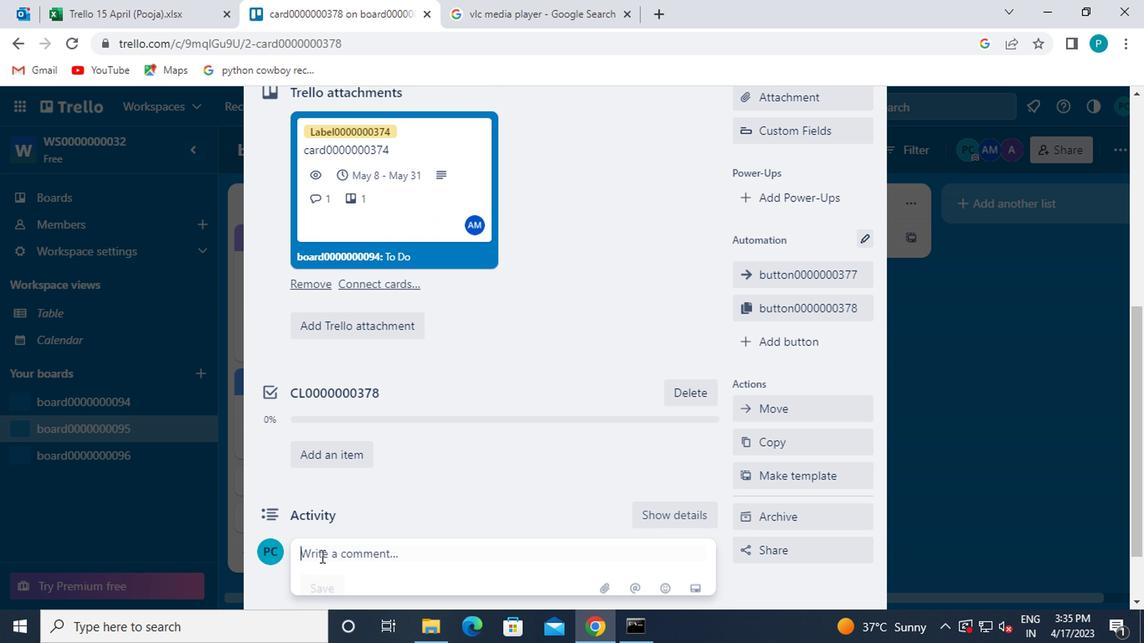 
Action: Key pressed cm0000000378
Screenshot: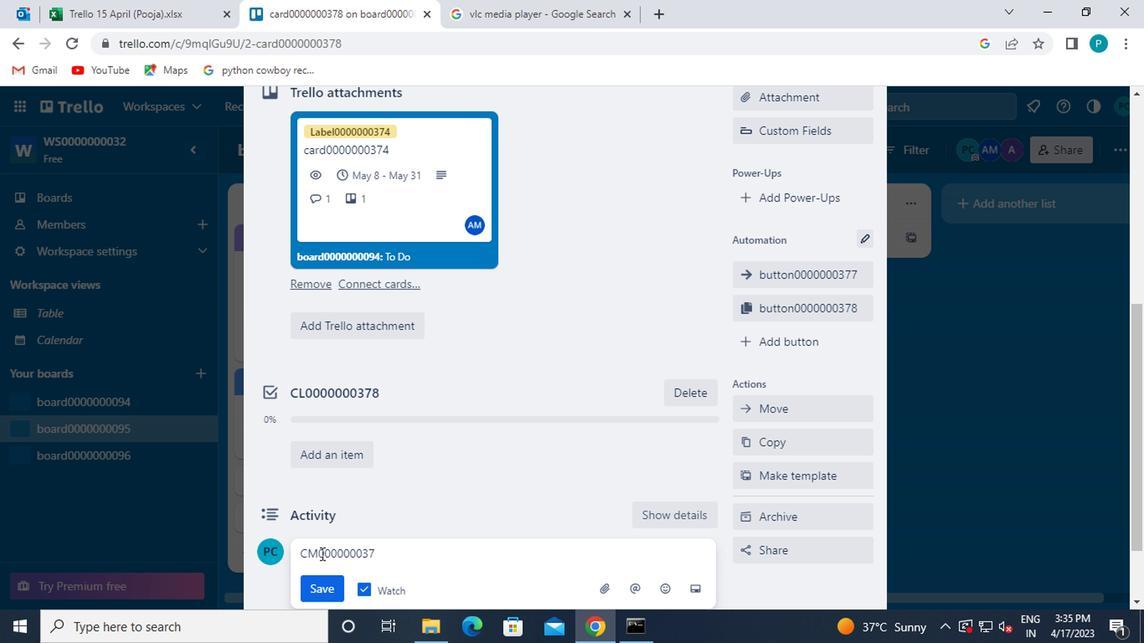 
Action: Mouse moved to (311, 593)
Screenshot: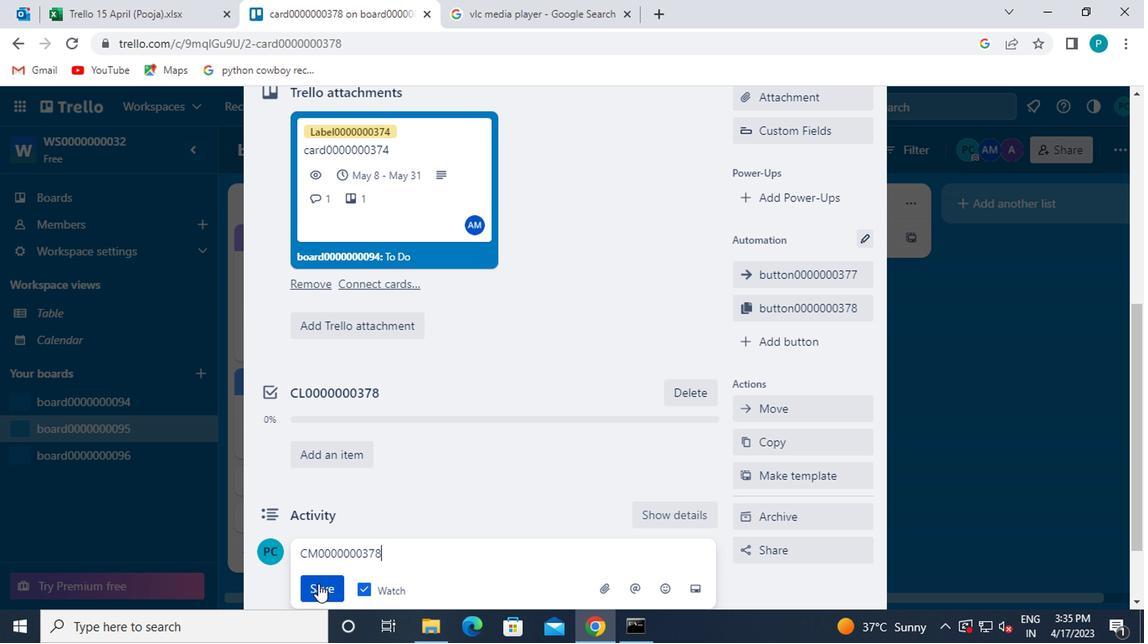 
Action: Mouse pressed left at (311, 593)
Screenshot: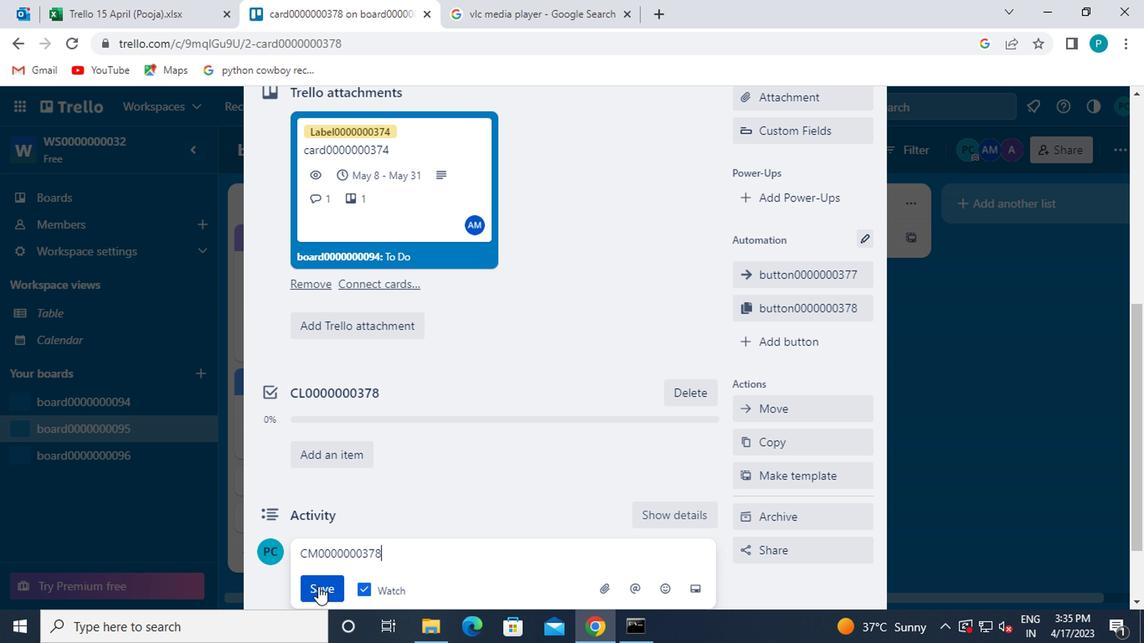 
Action: Mouse moved to (328, 572)
Screenshot: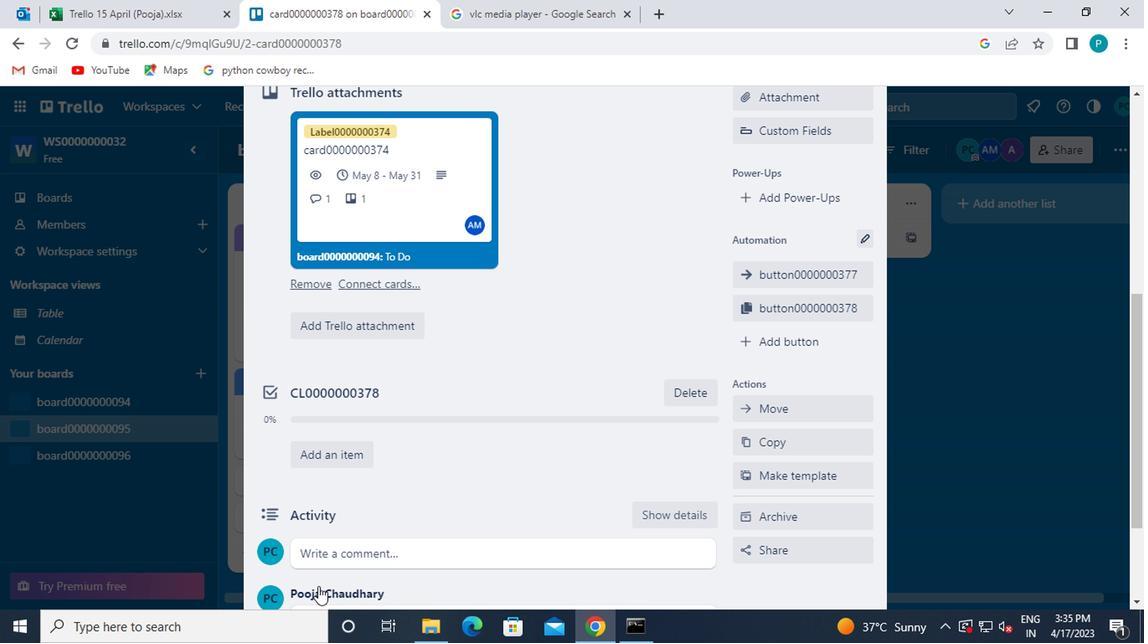
Action: Mouse scrolled (328, 572) with delta (0, 0)
Screenshot: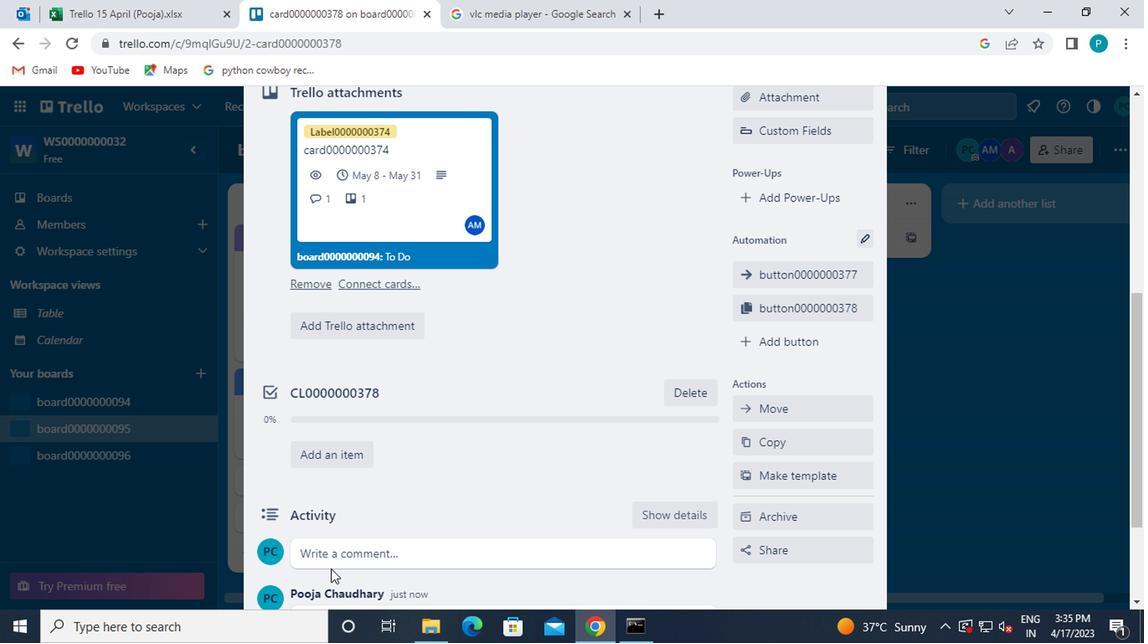 
